 Task: Look for space in Caála, Angola from 7th July, 2023 to 15th July, 2023 for 6 adults in price range Rs.15000 to Rs.20000. Place can be entire place with 3 bedrooms having 3 beds and 3 bathrooms. Property type can be guest house. Amenities needed are: air conditioning, bbq grill, smoking allowed, . Booking option can be shelf check-in. Required host language is English.
Action: Mouse moved to (395, 77)
Screenshot: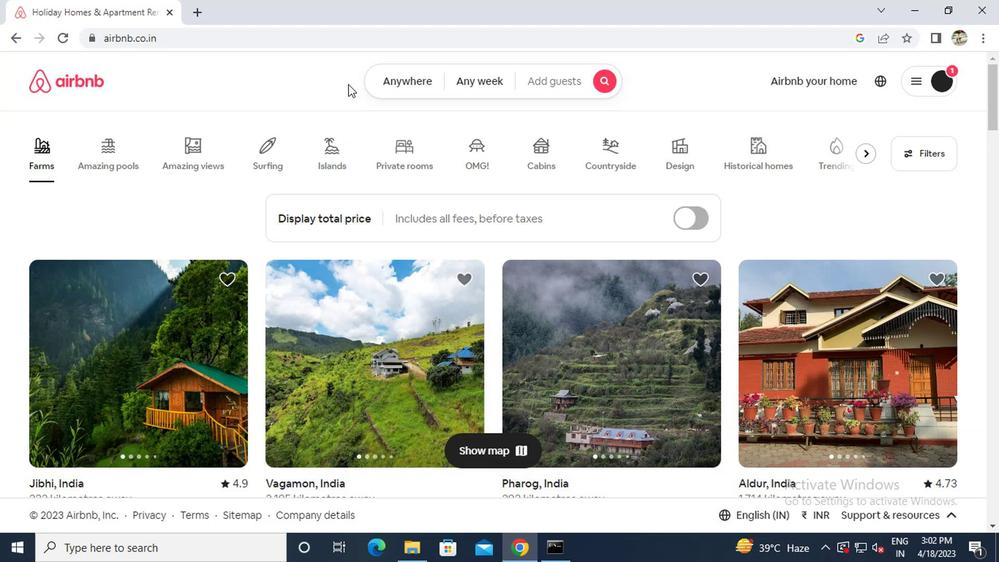 
Action: Mouse pressed left at (395, 77)
Screenshot: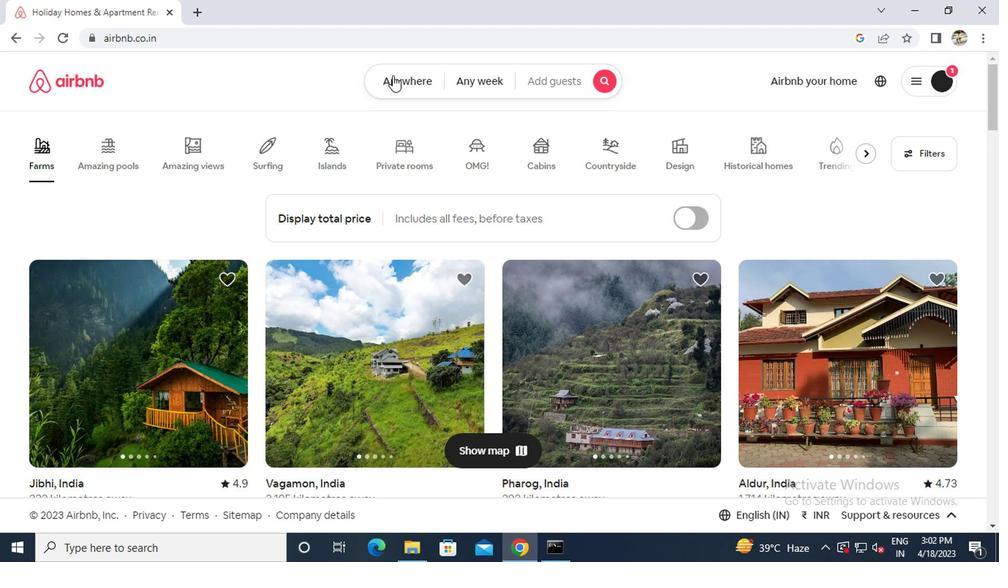 
Action: Mouse moved to (276, 144)
Screenshot: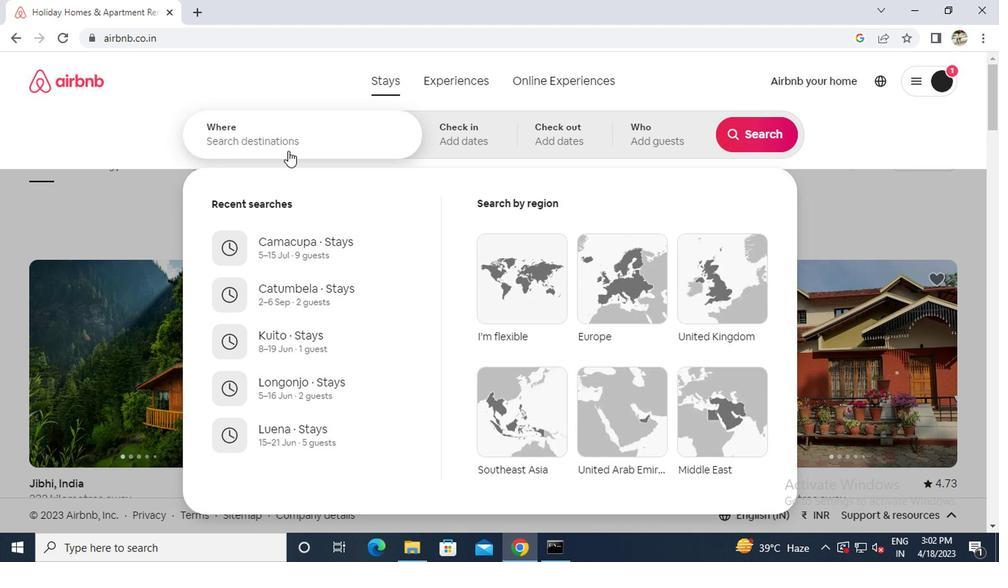 
Action: Mouse pressed left at (276, 144)
Screenshot: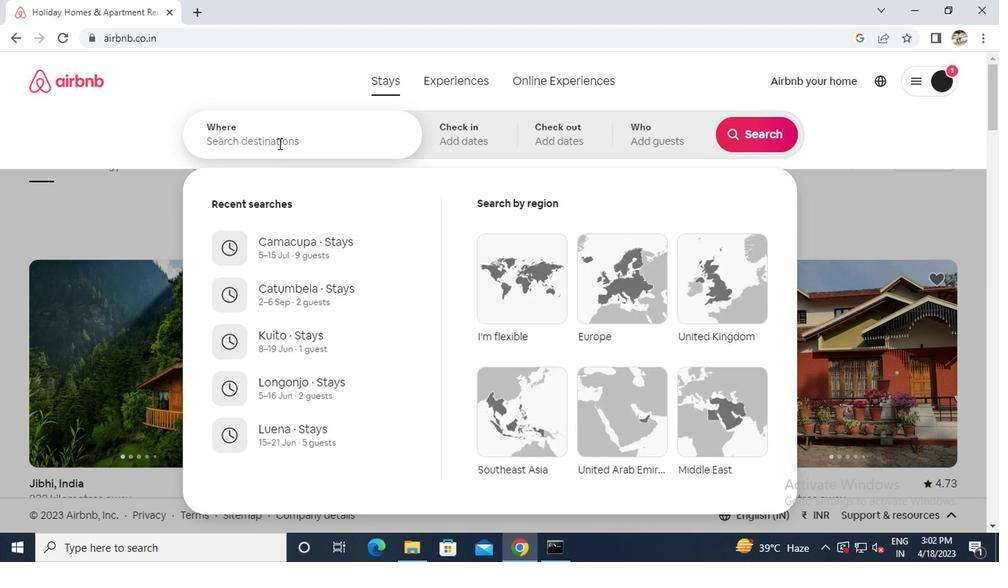 
Action: Key pressed c<Key.caps_lock>aala
Screenshot: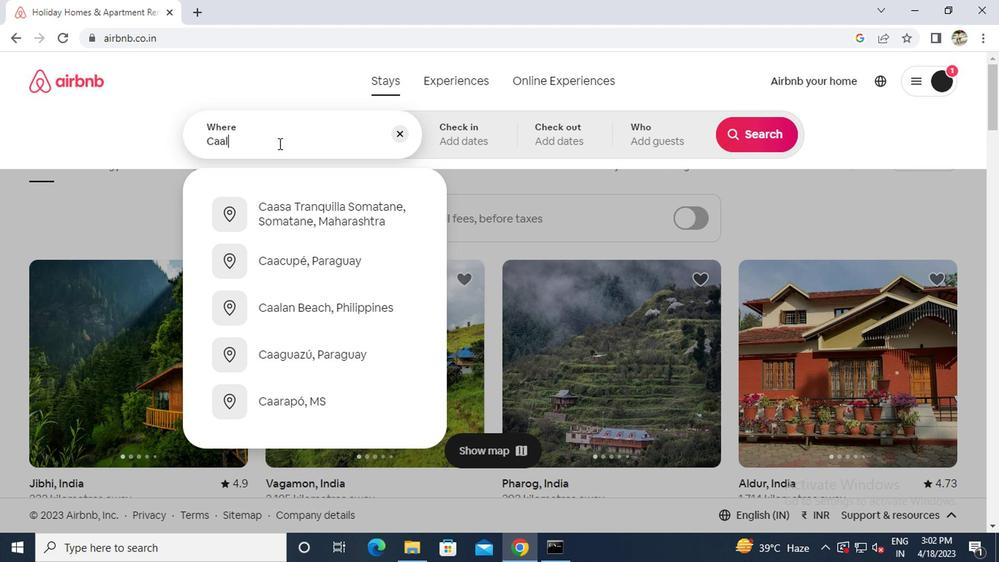 
Action: Mouse moved to (279, 187)
Screenshot: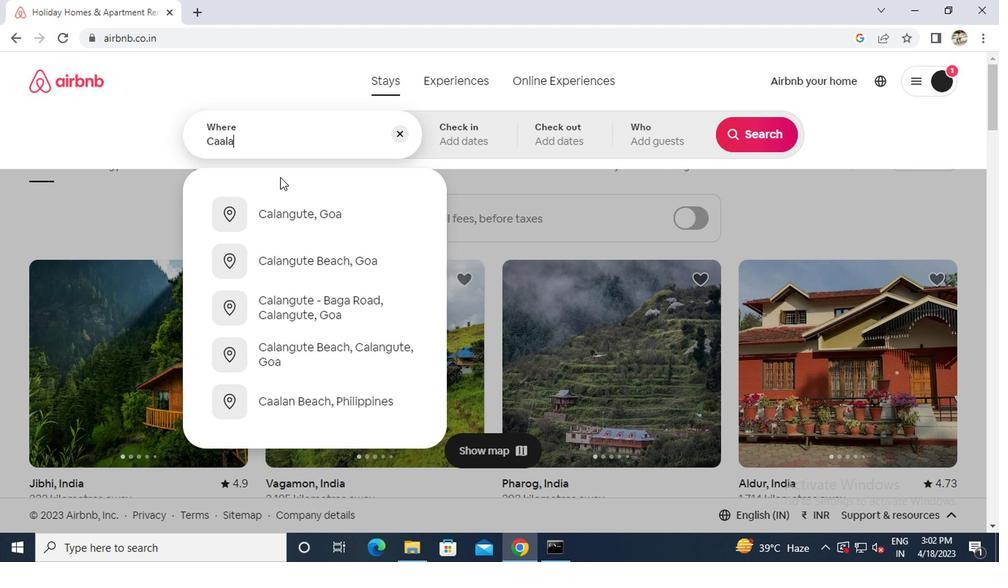
Action: Key pressed <Key.space>an
Screenshot: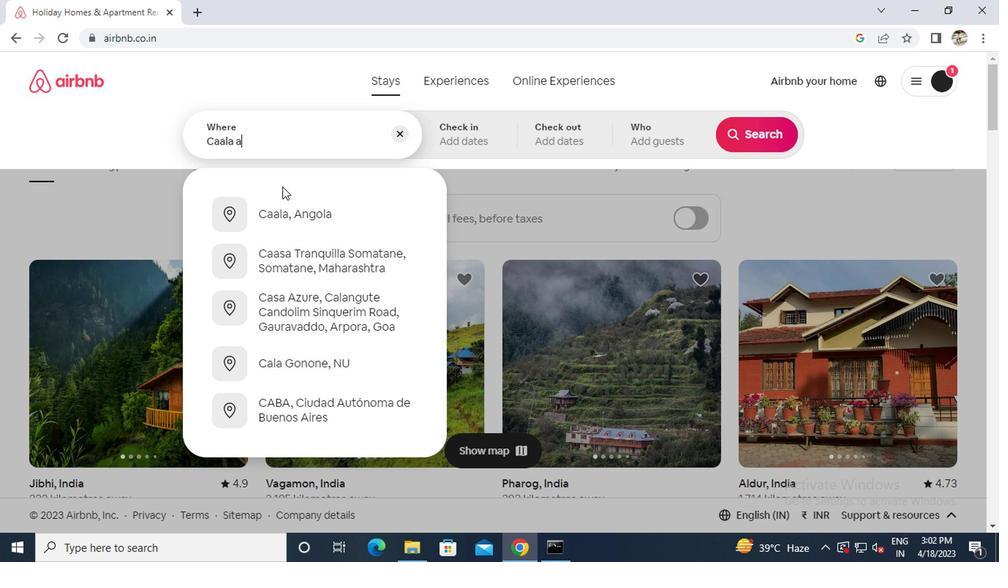 
Action: Mouse moved to (290, 215)
Screenshot: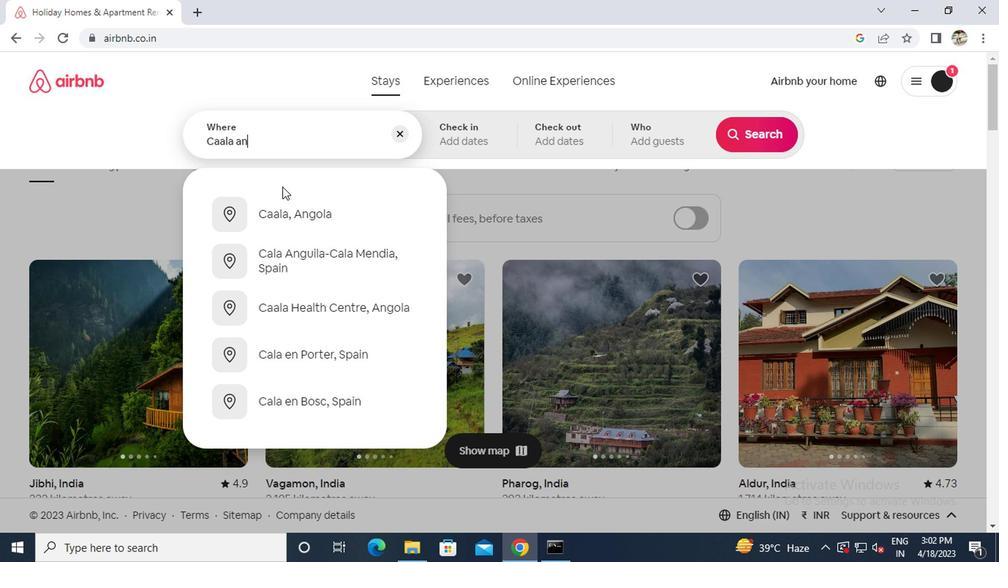 
Action: Mouse pressed left at (290, 215)
Screenshot: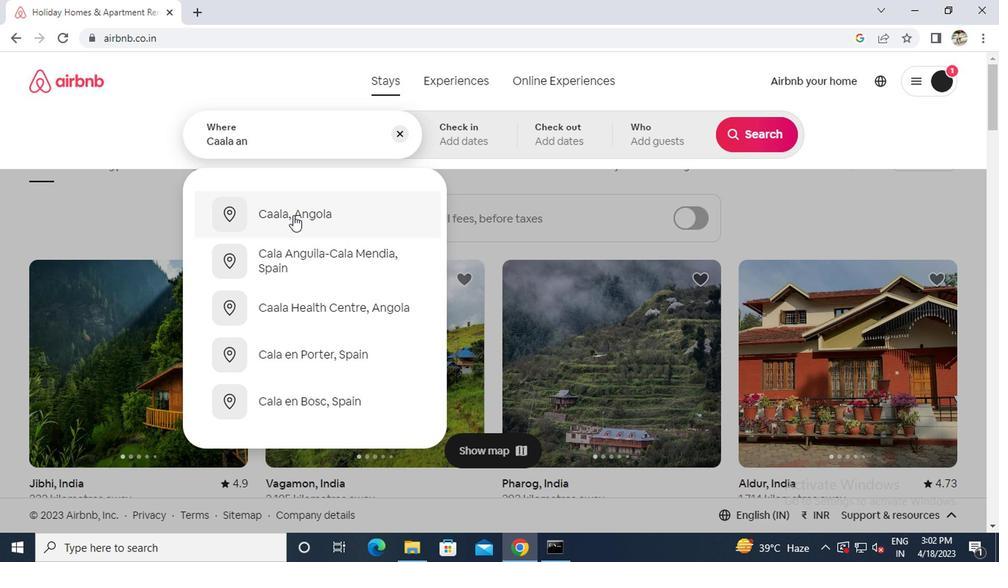
Action: Mouse moved to (743, 254)
Screenshot: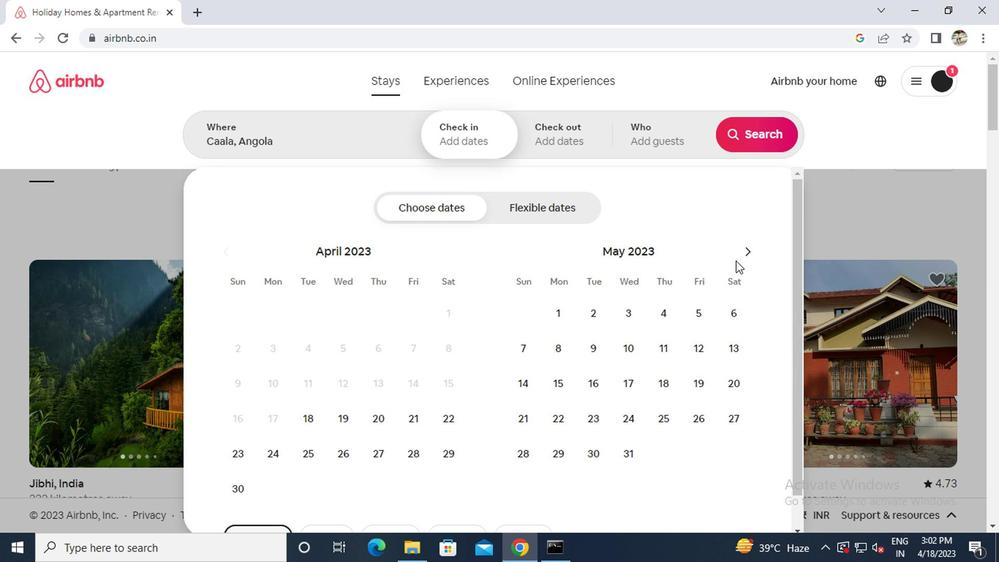
Action: Mouse pressed left at (743, 254)
Screenshot: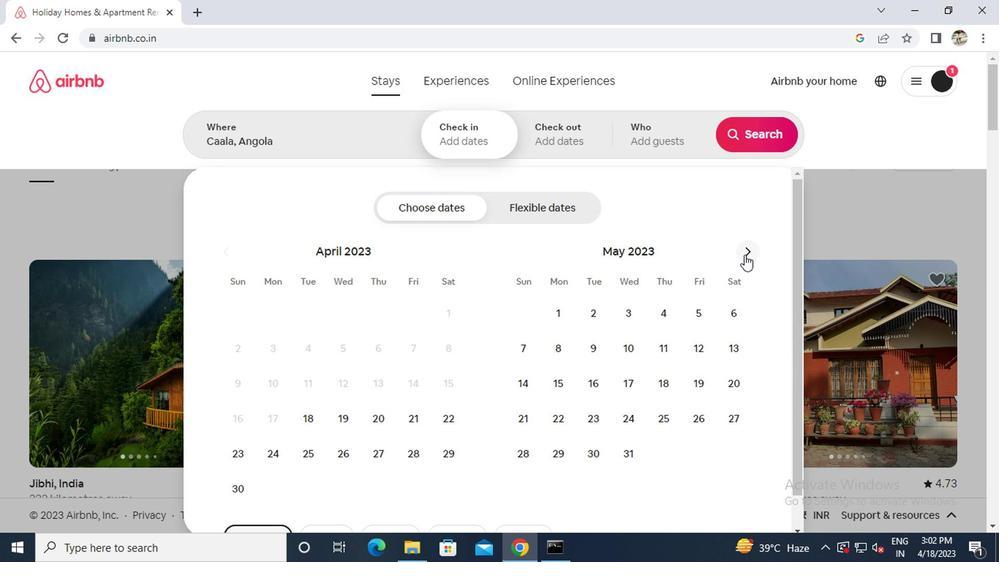 
Action: Mouse moved to (740, 252)
Screenshot: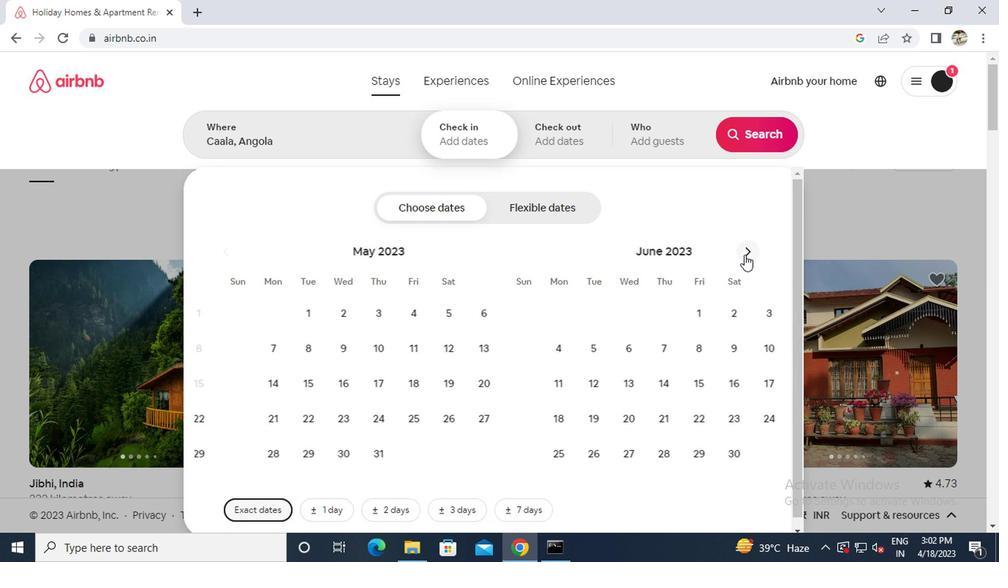 
Action: Mouse pressed left at (740, 252)
Screenshot: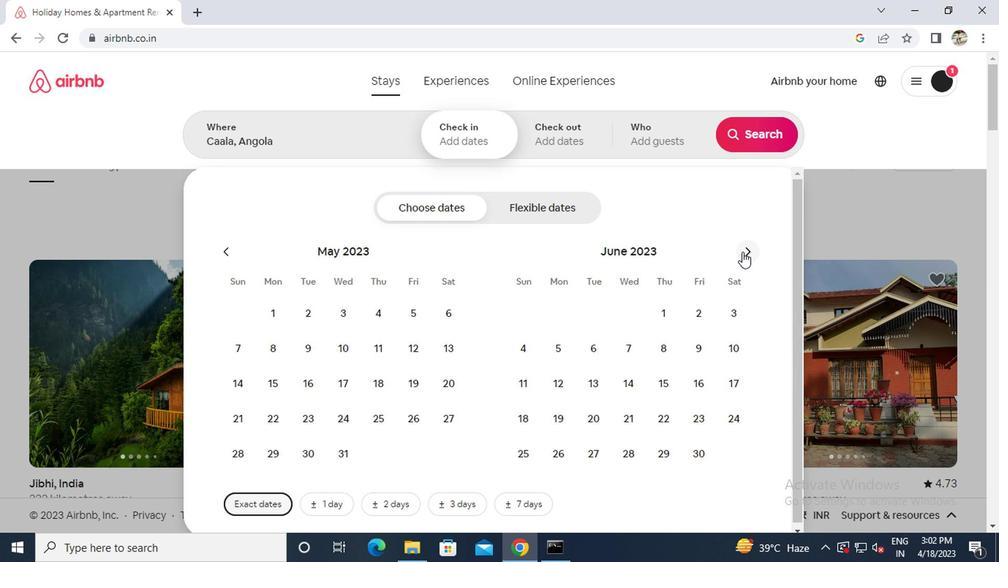 
Action: Mouse moved to (681, 352)
Screenshot: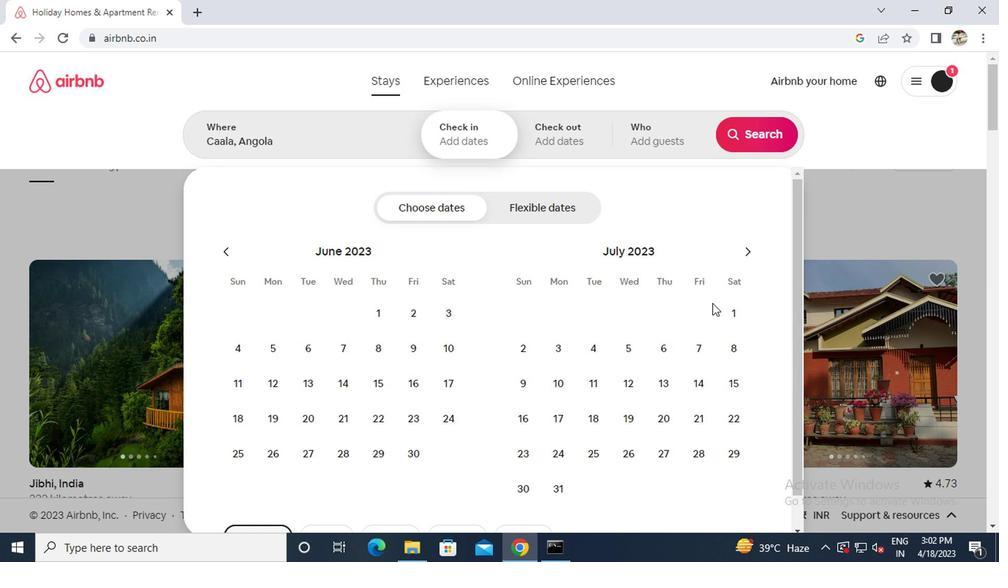 
Action: Mouse pressed left at (681, 352)
Screenshot: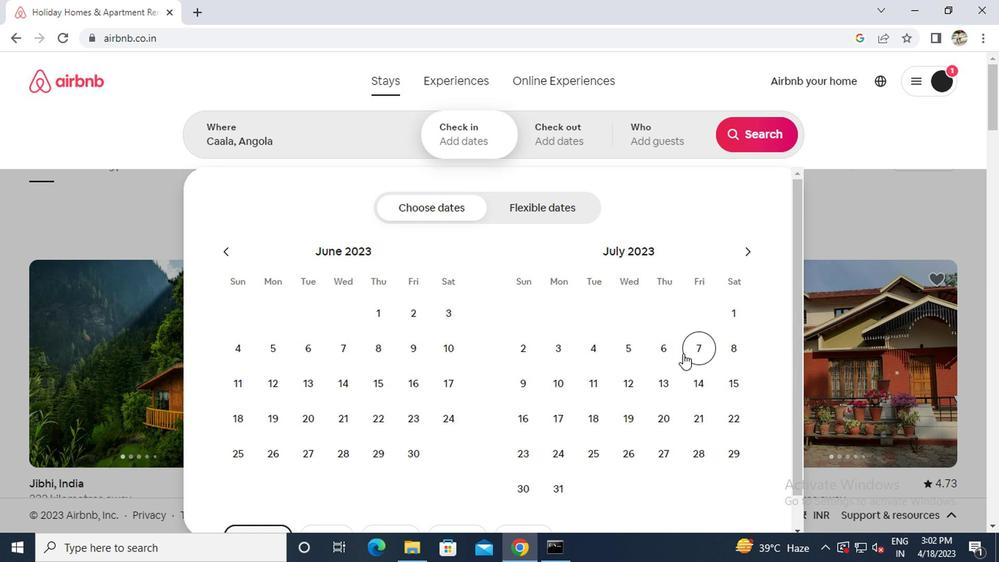 
Action: Mouse moved to (725, 392)
Screenshot: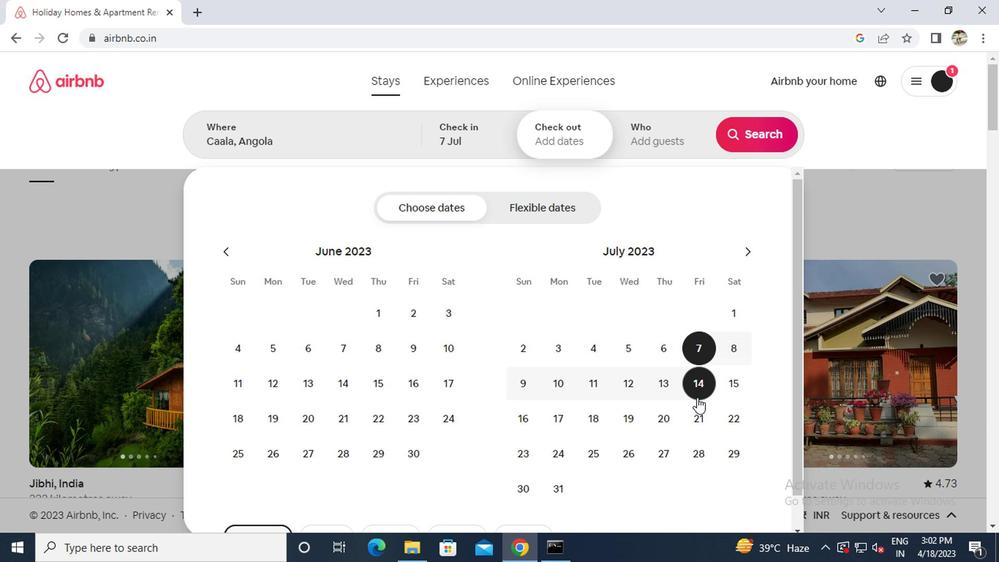 
Action: Mouse pressed left at (725, 392)
Screenshot: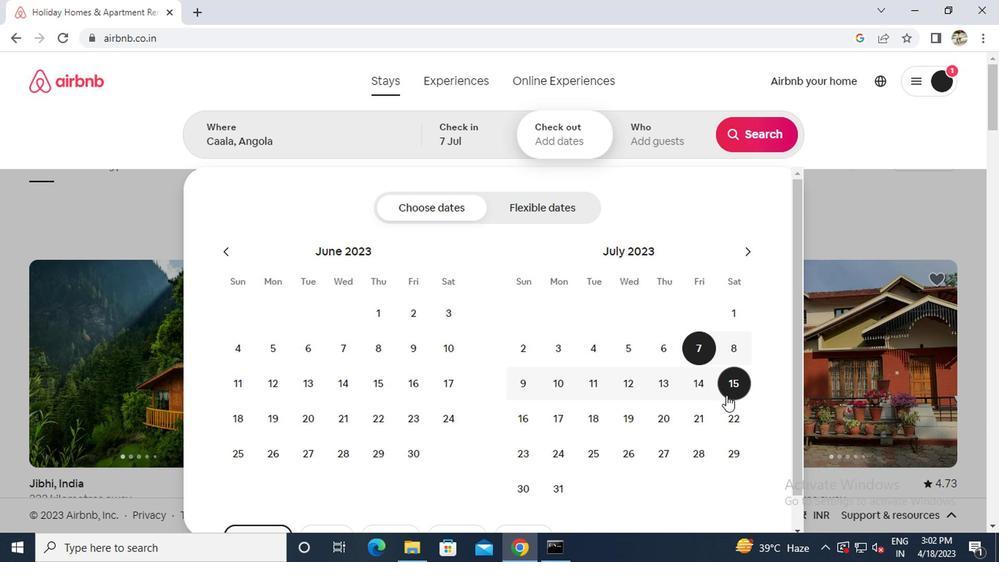 
Action: Mouse moved to (674, 147)
Screenshot: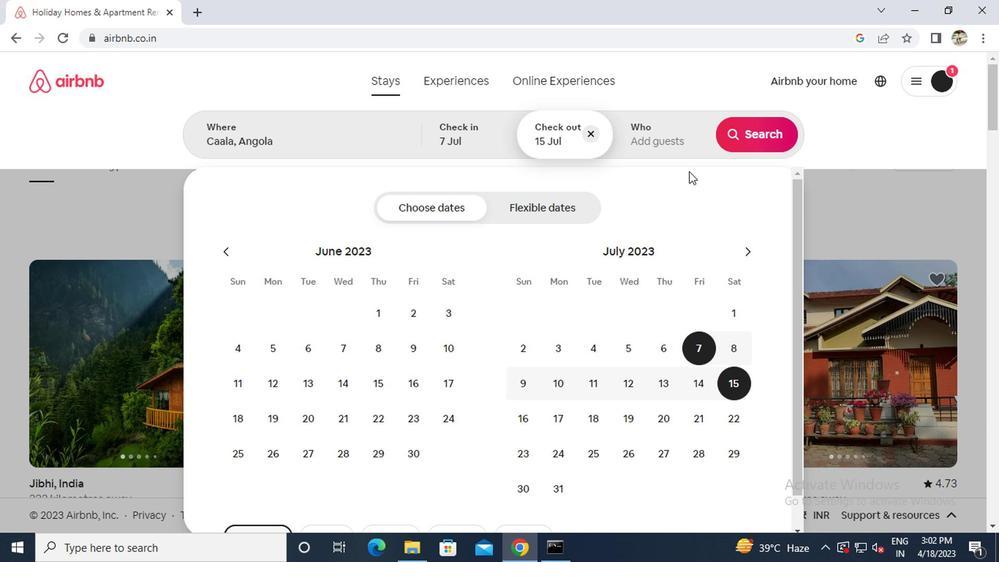 
Action: Mouse pressed left at (674, 147)
Screenshot: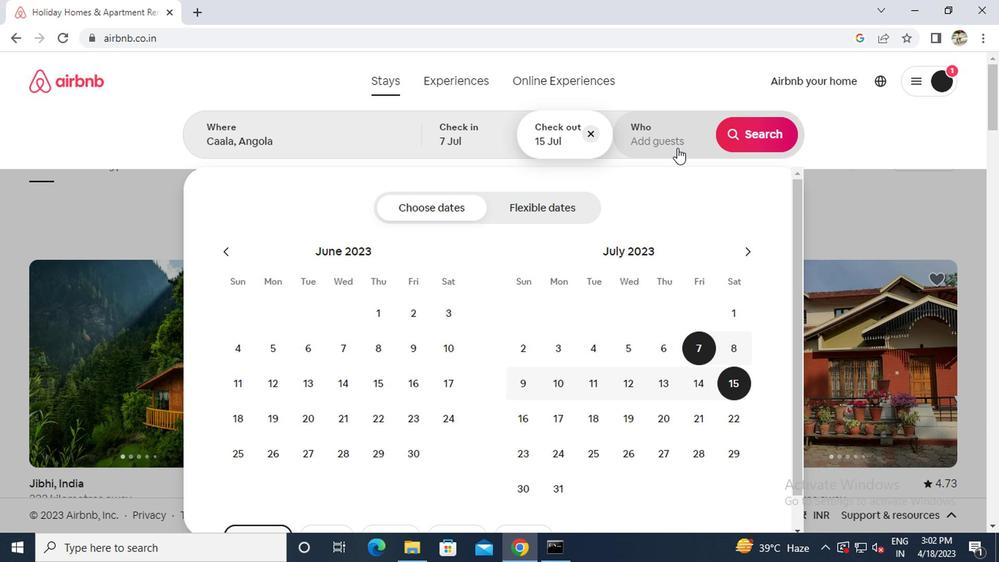 
Action: Mouse moved to (759, 211)
Screenshot: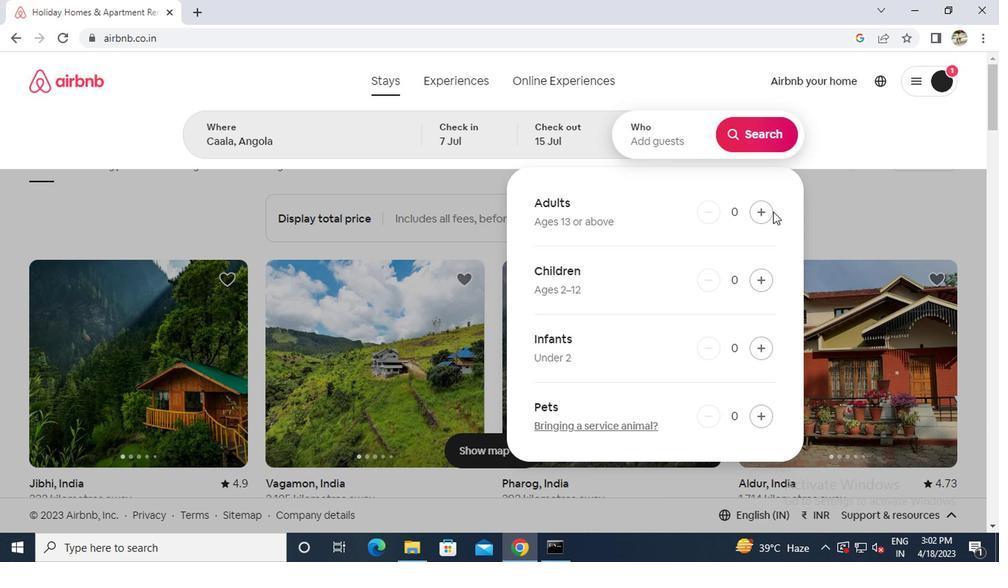 
Action: Mouse pressed left at (759, 211)
Screenshot: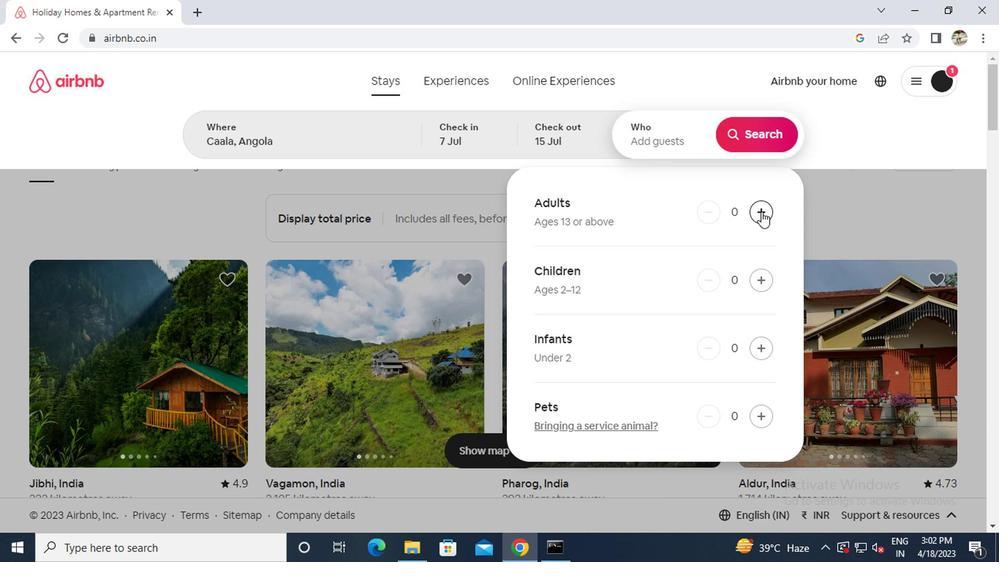 
Action: Mouse pressed left at (759, 211)
Screenshot: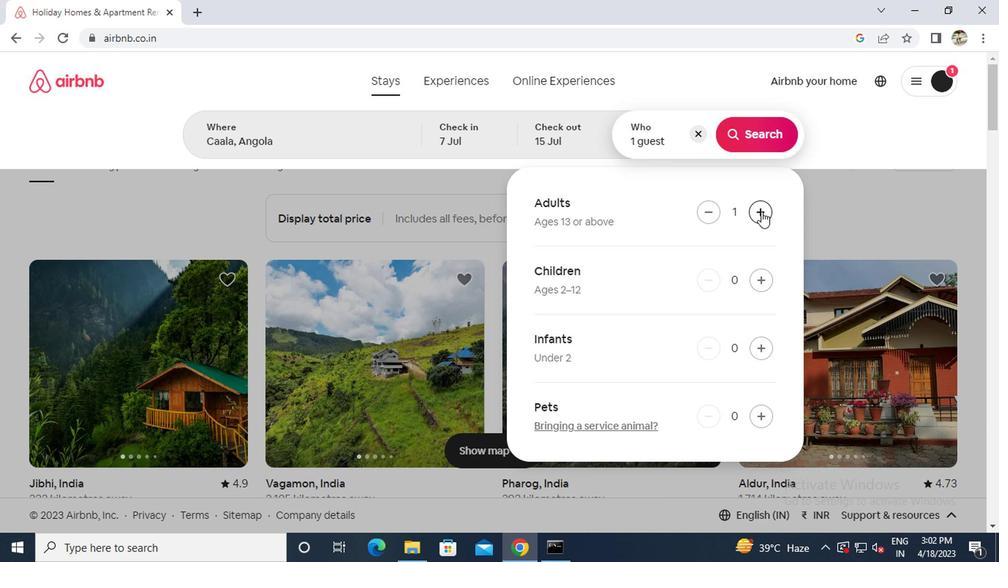 
Action: Mouse pressed left at (759, 211)
Screenshot: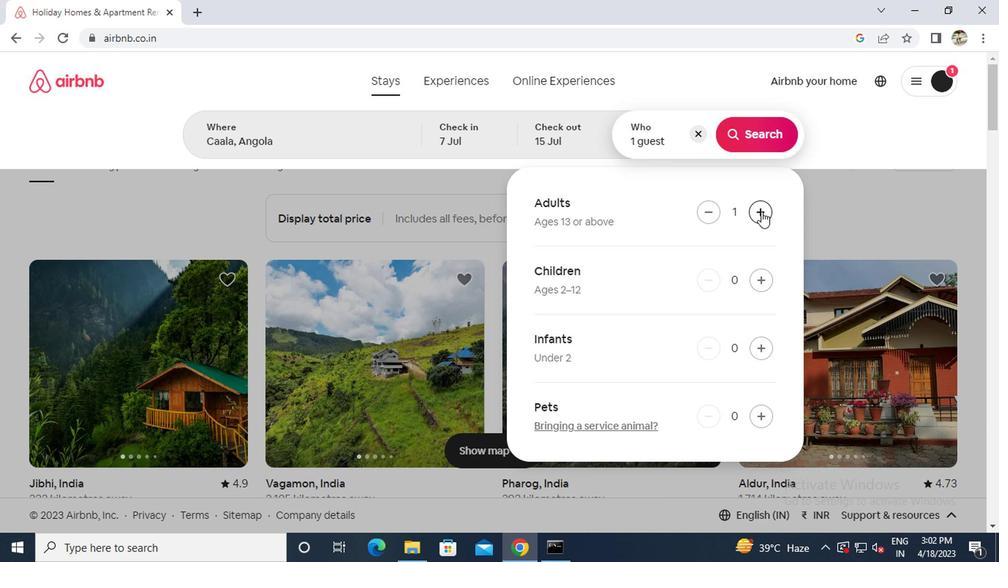 
Action: Mouse pressed left at (759, 211)
Screenshot: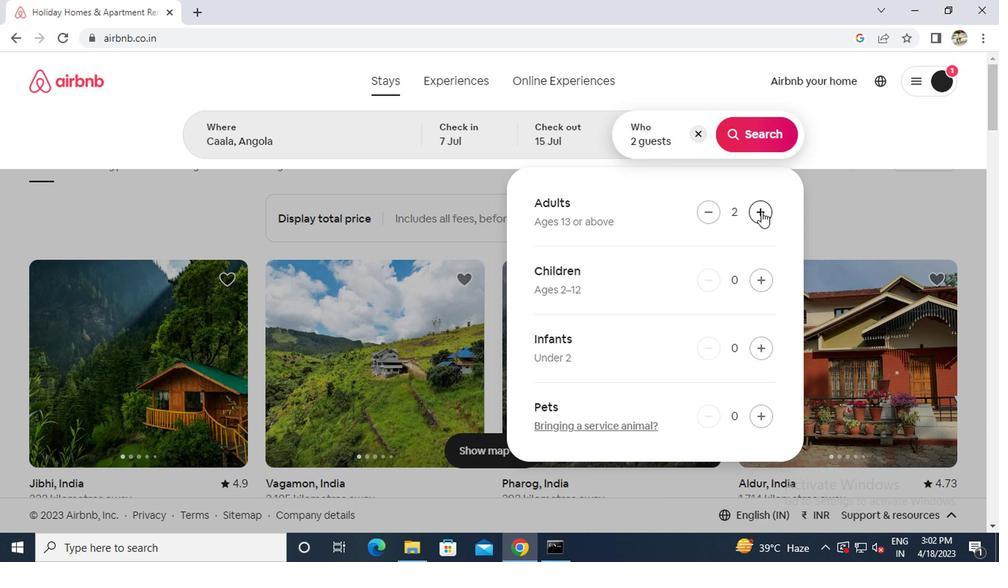 
Action: Mouse pressed left at (759, 211)
Screenshot: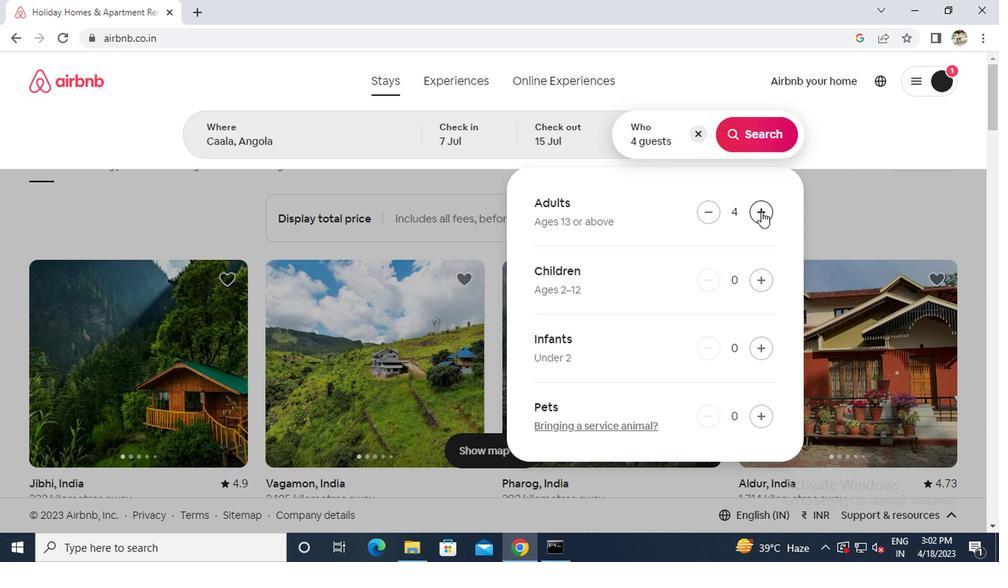 
Action: Mouse pressed left at (759, 211)
Screenshot: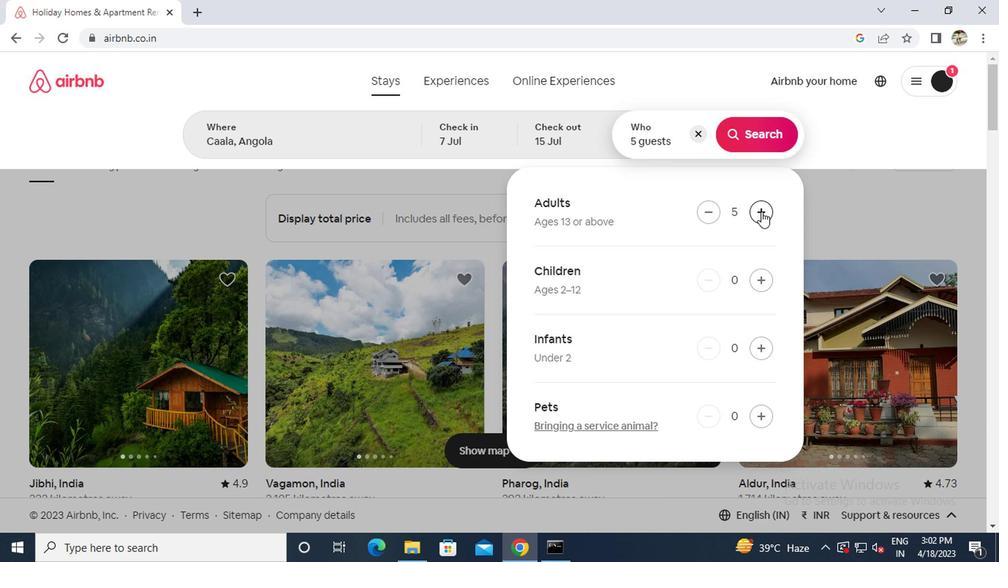 
Action: Mouse moved to (745, 125)
Screenshot: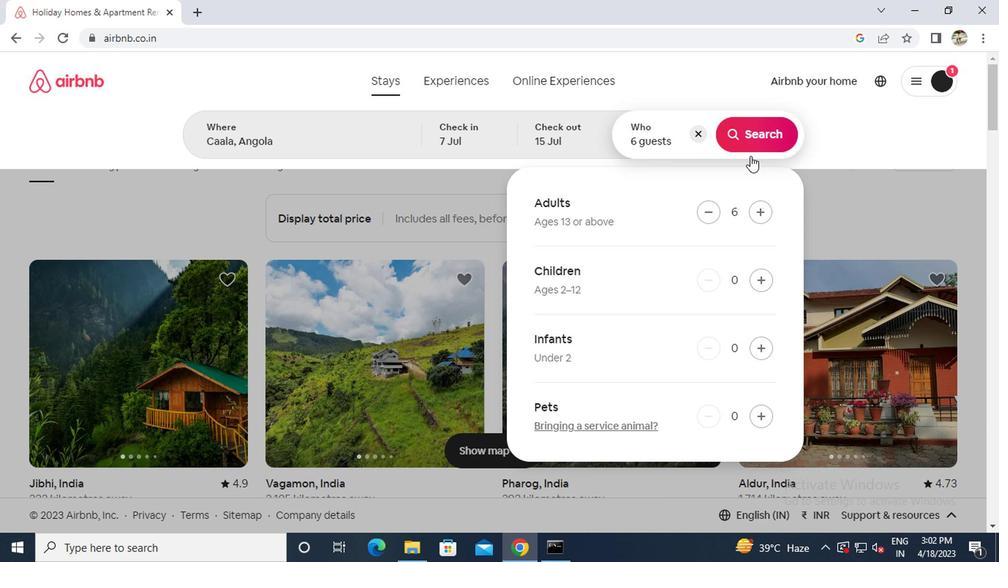 
Action: Mouse pressed left at (745, 125)
Screenshot: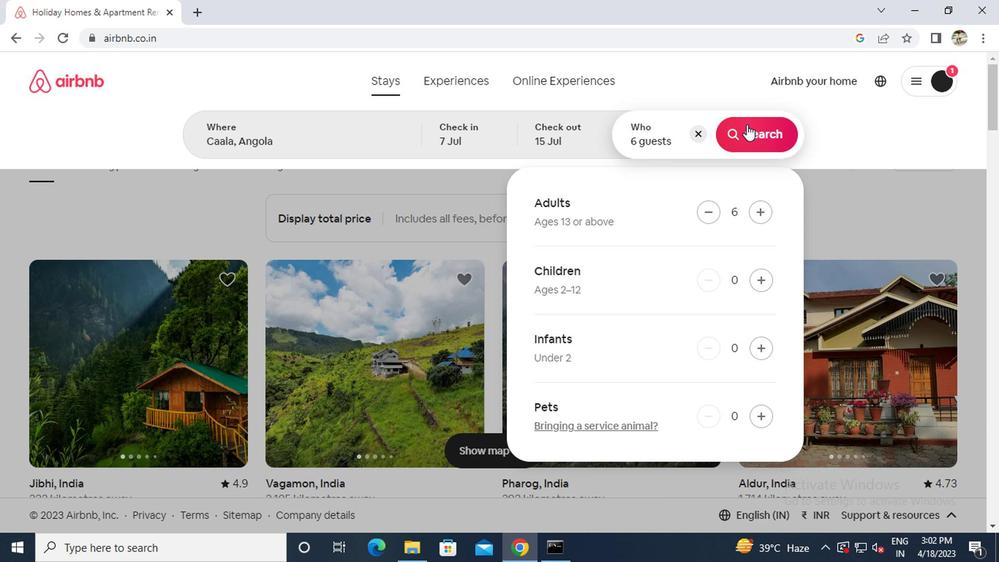 
Action: Mouse moved to (946, 143)
Screenshot: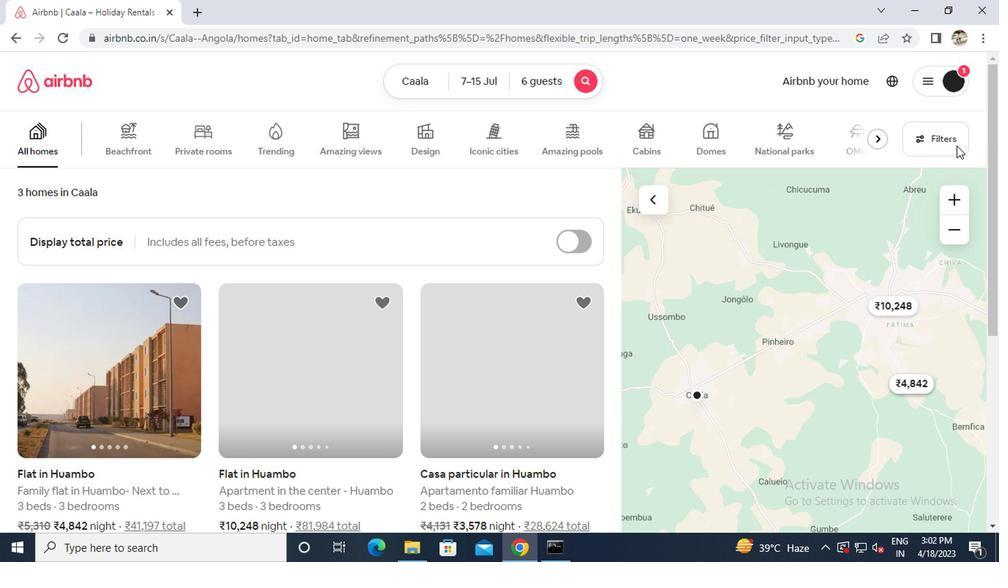 
Action: Mouse pressed left at (946, 143)
Screenshot: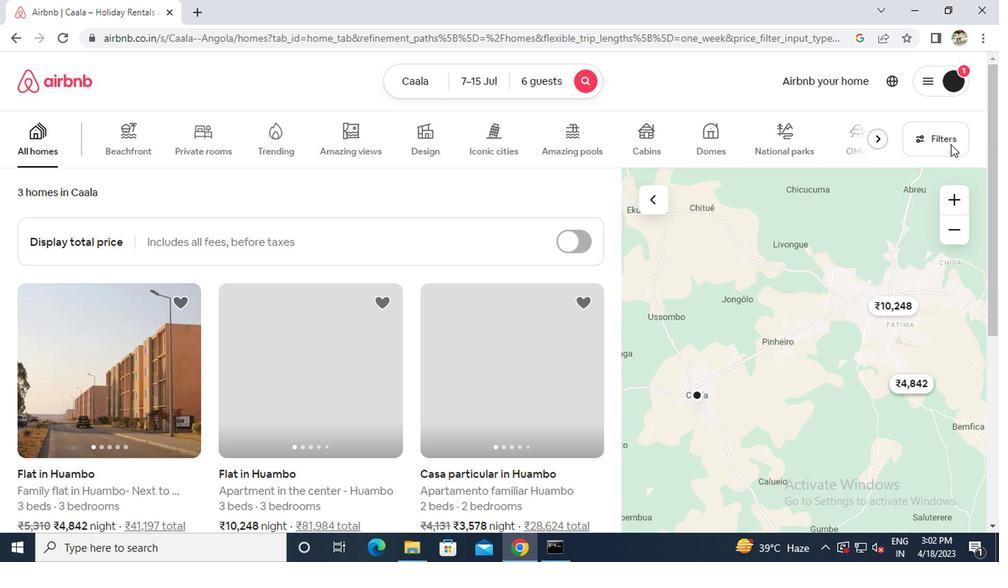 
Action: Mouse moved to (431, 316)
Screenshot: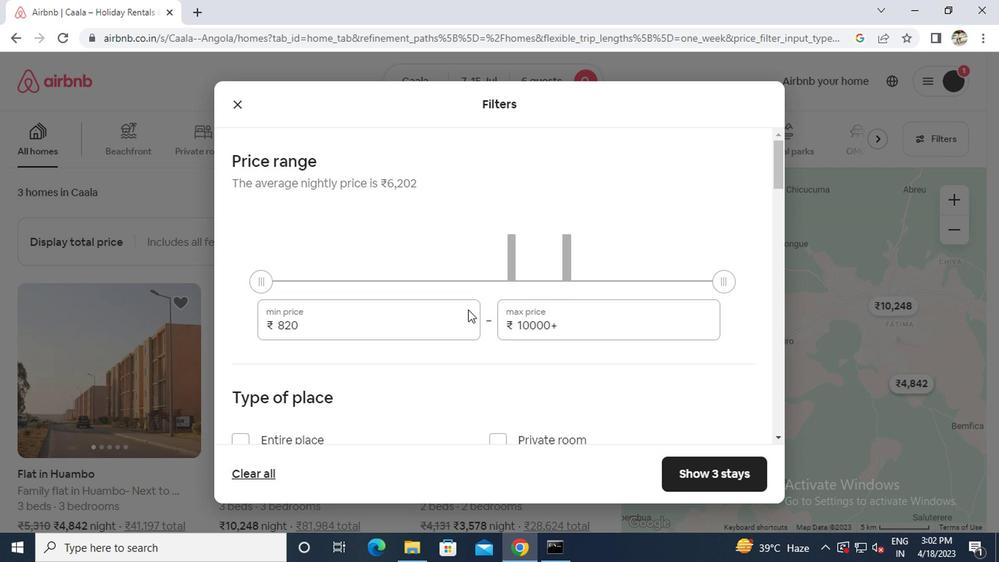 
Action: Mouse pressed left at (431, 316)
Screenshot: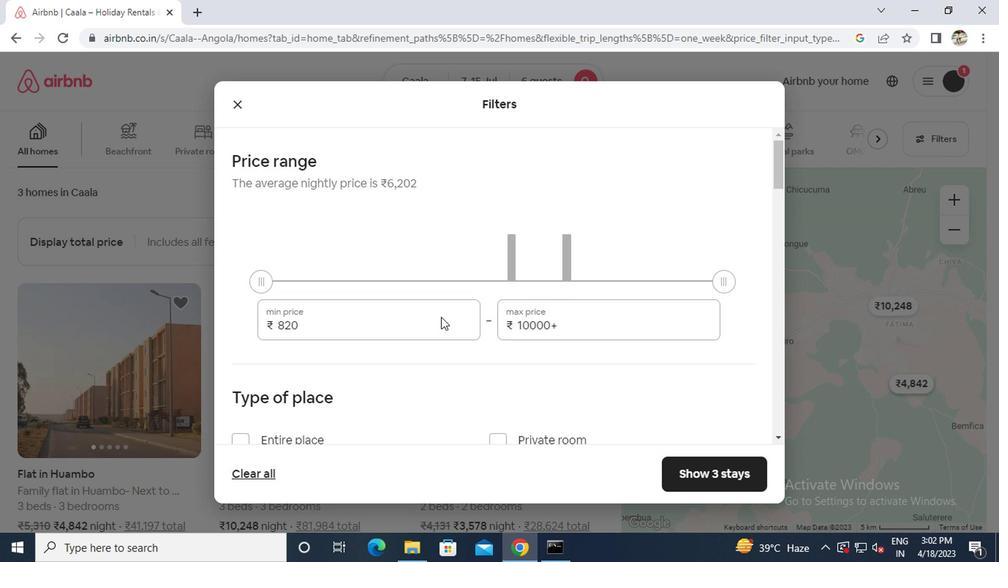 
Action: Key pressed ctrl+A15000
Screenshot: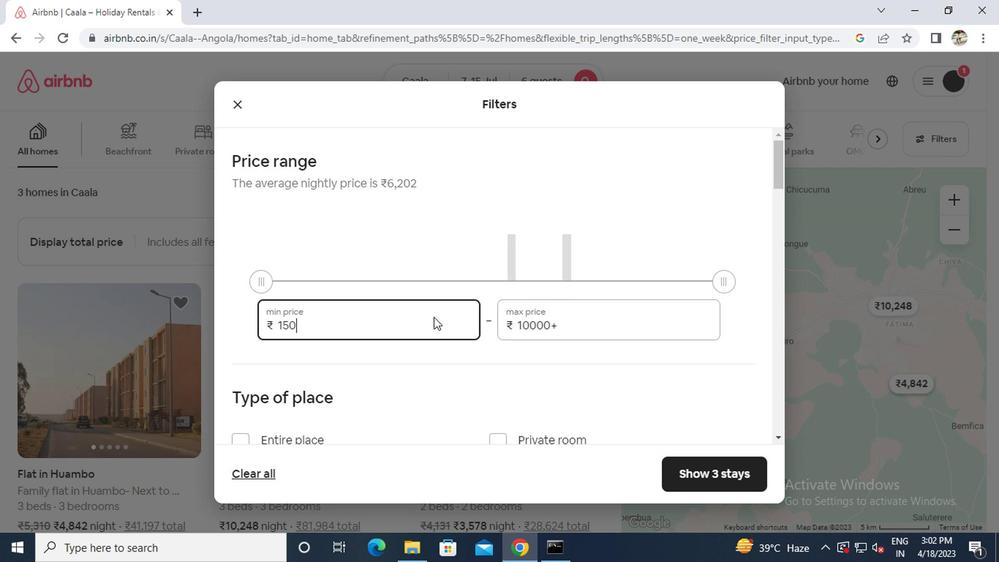 
Action: Mouse moved to (569, 322)
Screenshot: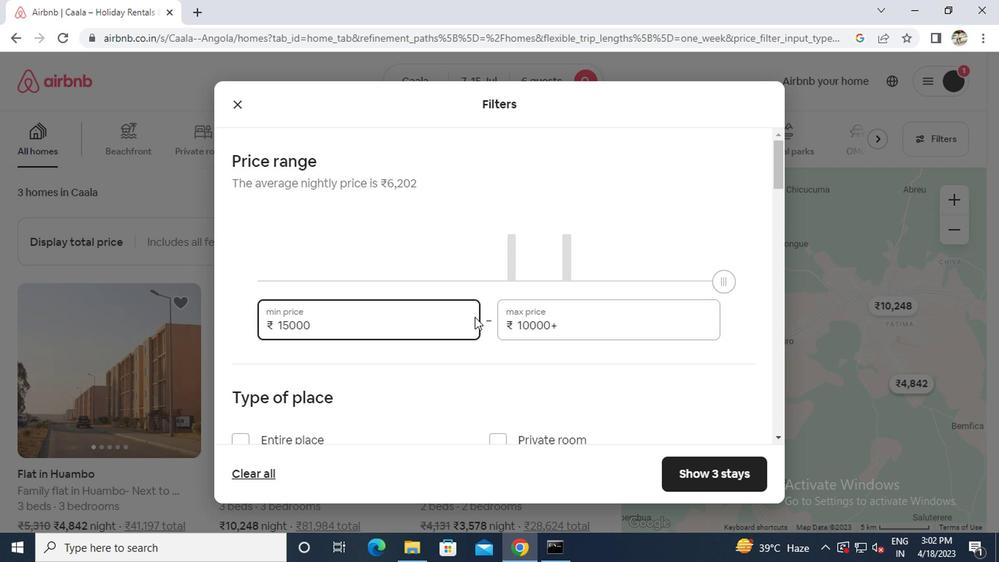 
Action: Mouse pressed left at (569, 322)
Screenshot: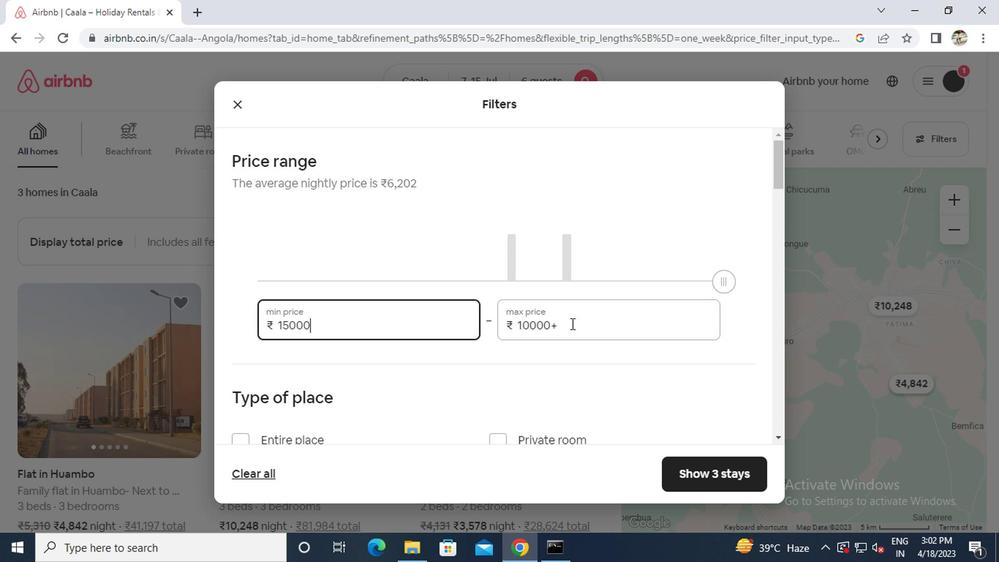 
Action: Key pressed ctrl+A20000
Screenshot: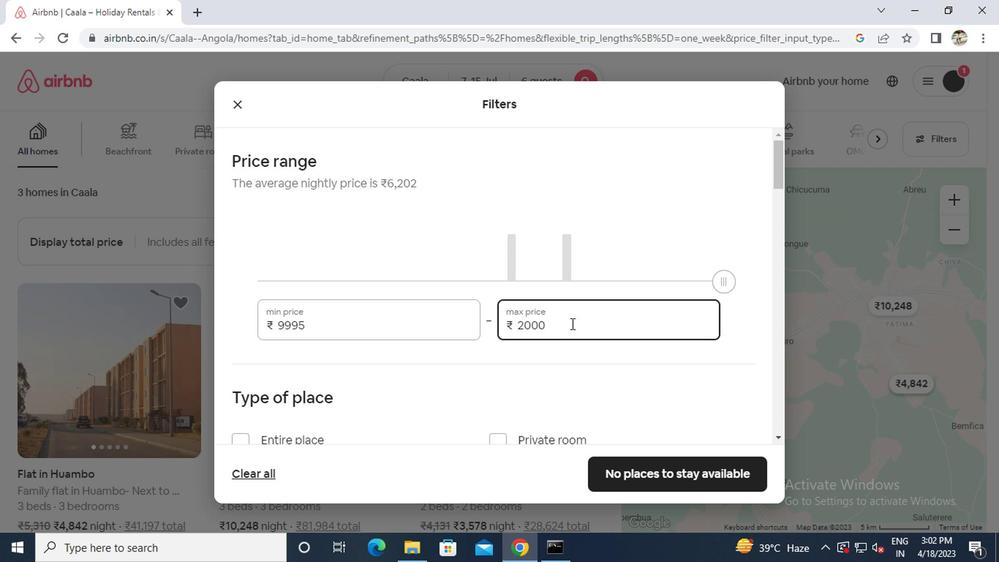 
Action: Mouse moved to (523, 324)
Screenshot: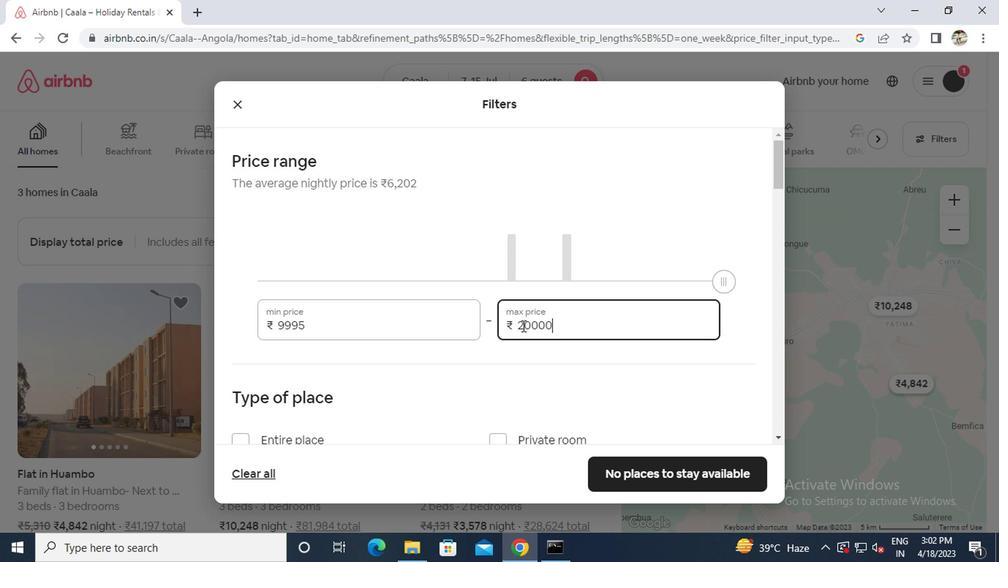 
Action: Mouse pressed left at (523, 324)
Screenshot: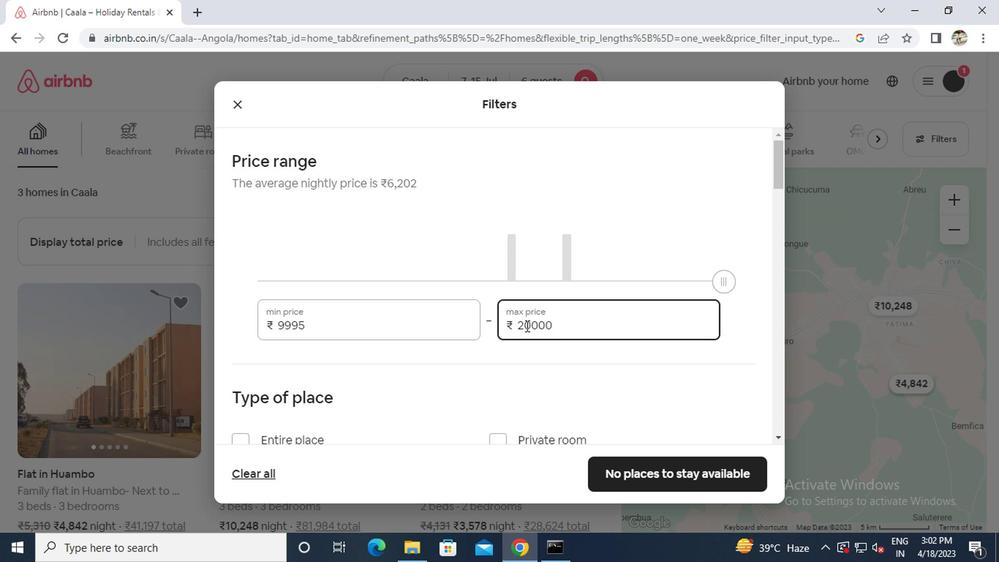 
Action: Key pressed <Key.right><Key.backspace>5
Screenshot: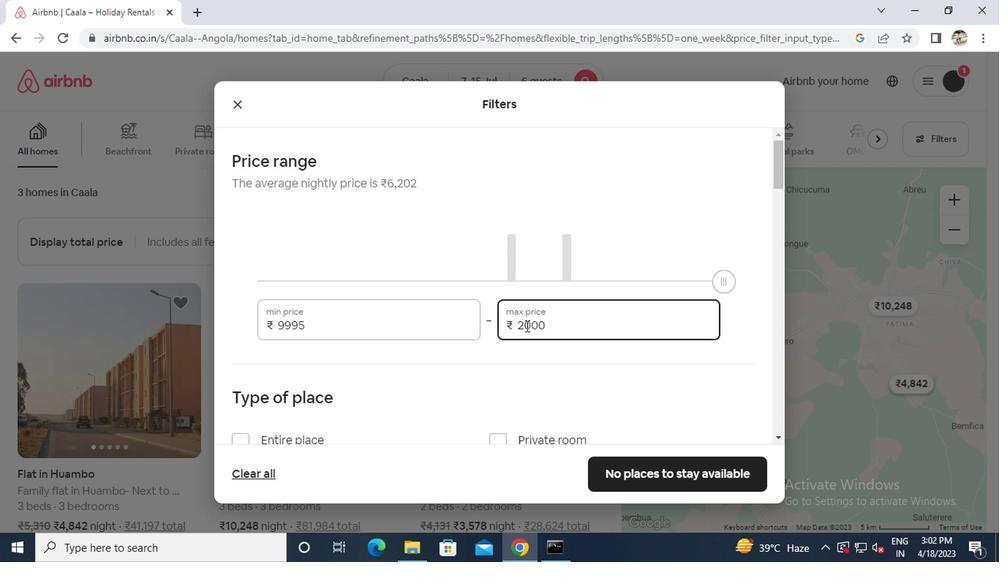 
Action: Mouse moved to (524, 323)
Screenshot: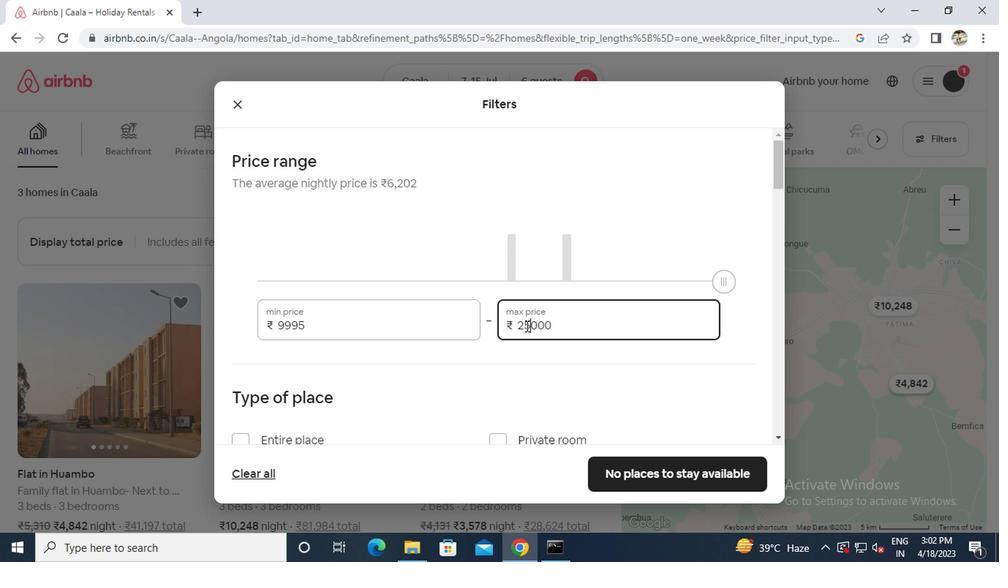 
Action: Mouse scrolled (524, 322) with delta (0, -1)
Screenshot: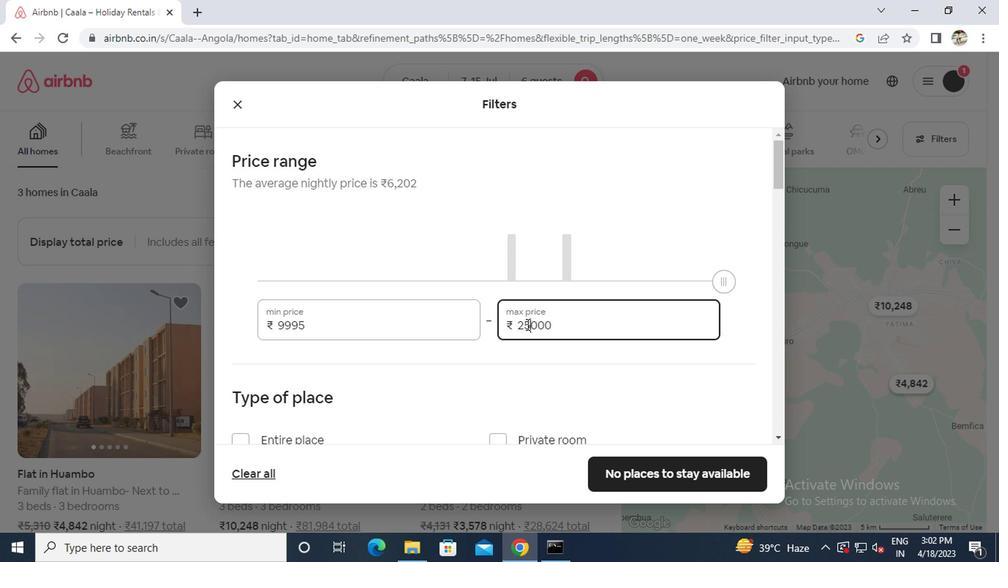 
Action: Mouse scrolled (524, 322) with delta (0, -1)
Screenshot: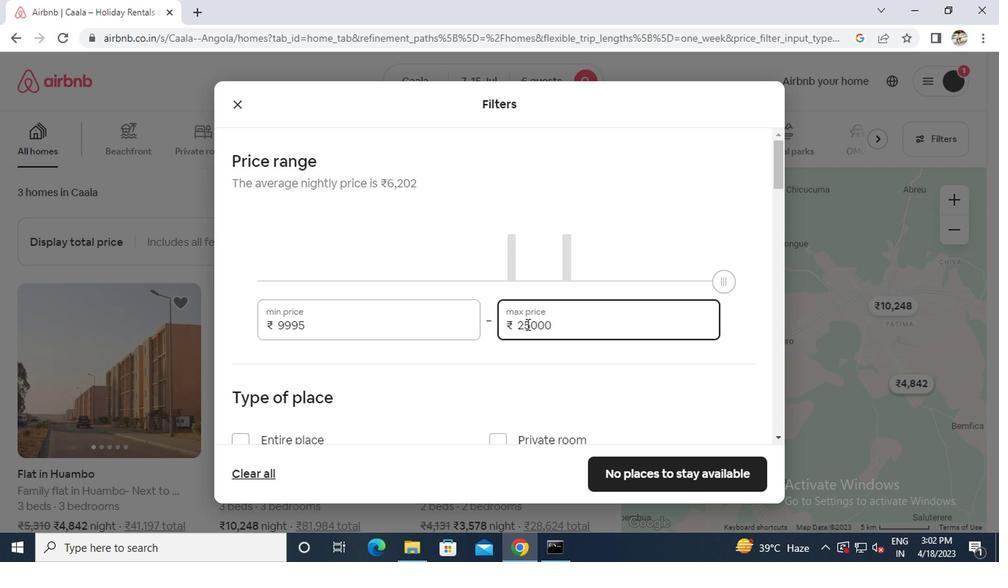 
Action: Mouse moved to (274, 333)
Screenshot: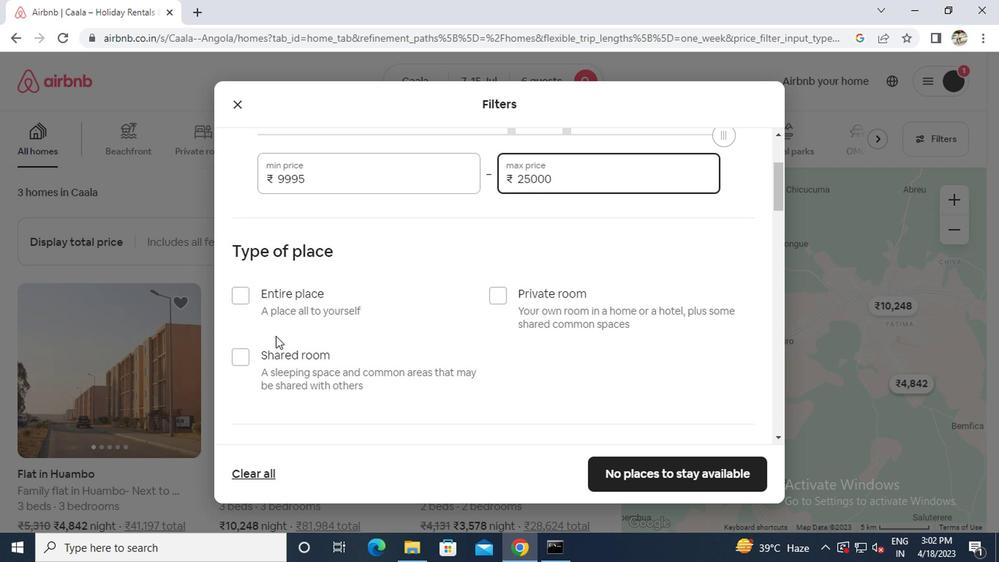 
Action: Mouse pressed left at (274, 333)
Screenshot: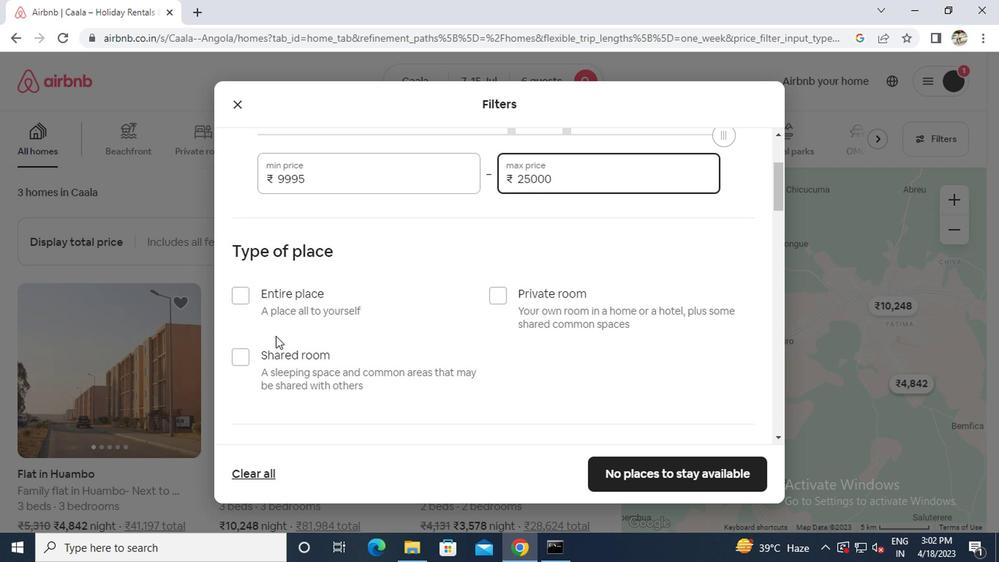 
Action: Mouse moved to (251, 293)
Screenshot: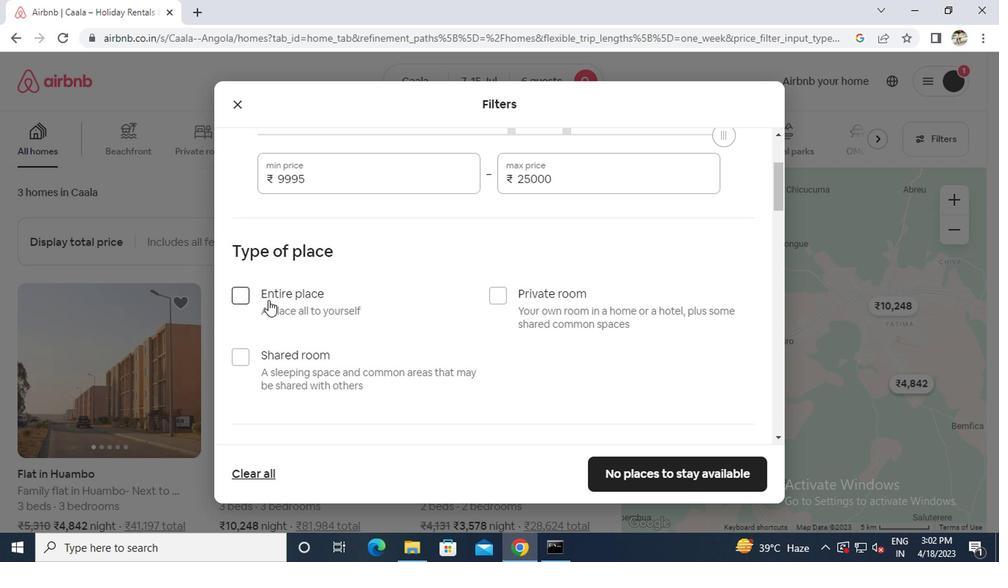 
Action: Mouse pressed left at (251, 293)
Screenshot: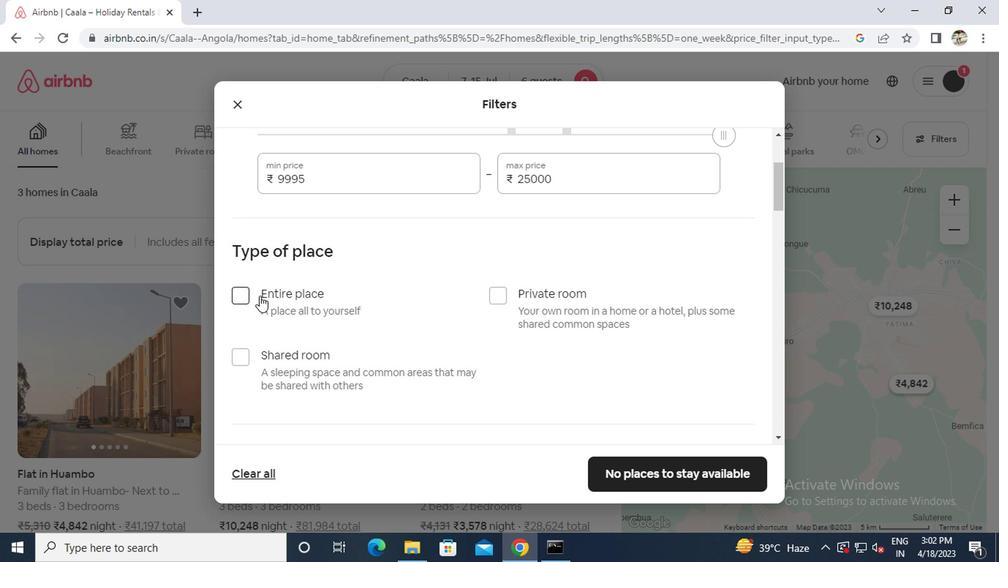
Action: Mouse scrolled (251, 292) with delta (0, 0)
Screenshot: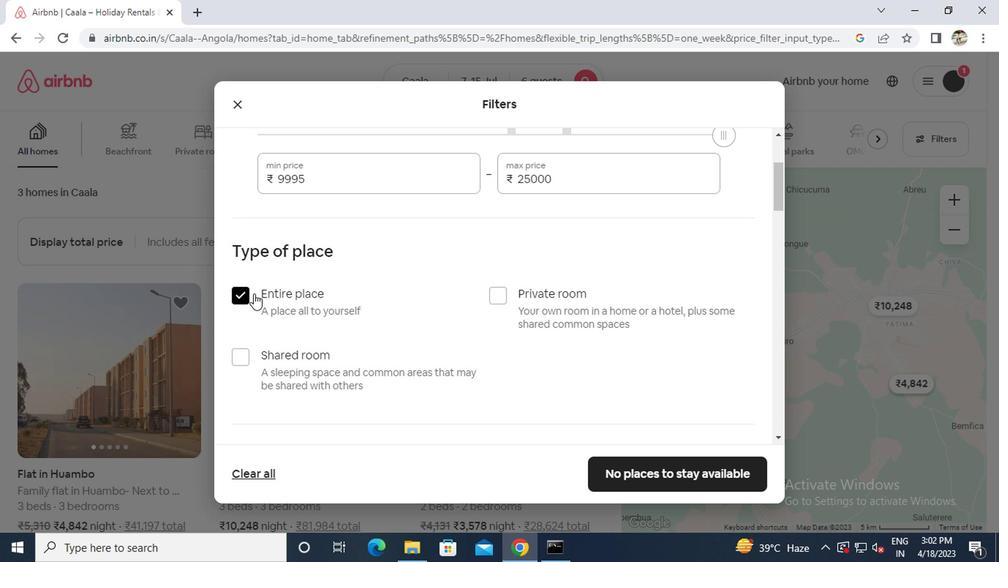
Action: Mouse scrolled (251, 292) with delta (0, 0)
Screenshot: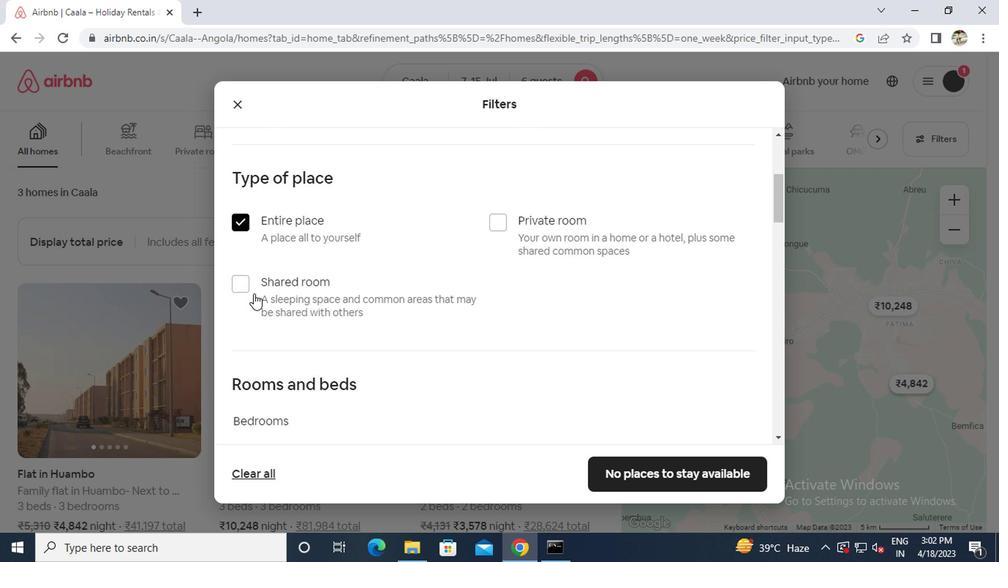 
Action: Mouse scrolled (251, 292) with delta (0, 0)
Screenshot: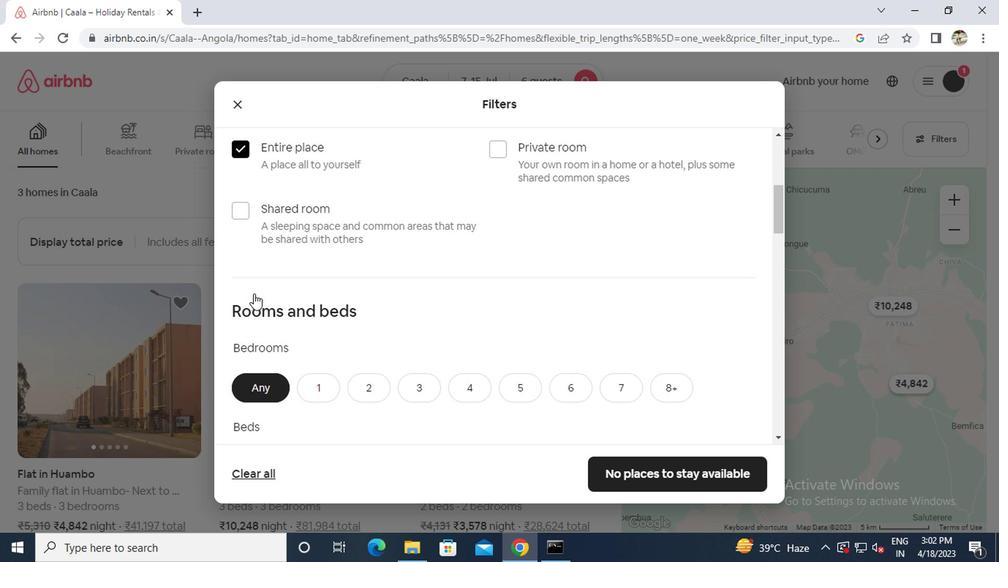 
Action: Mouse scrolled (251, 292) with delta (0, 0)
Screenshot: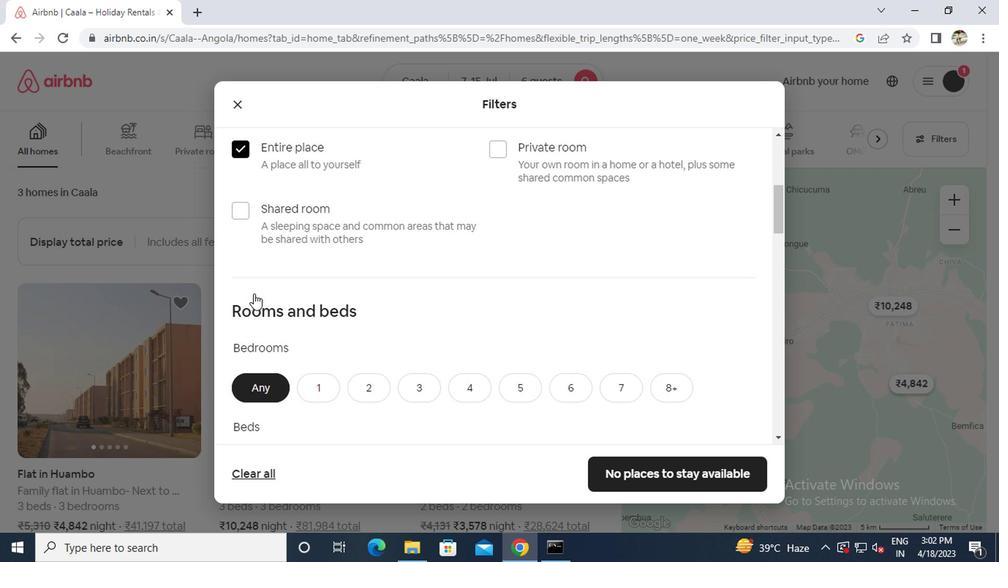 
Action: Mouse moved to (422, 243)
Screenshot: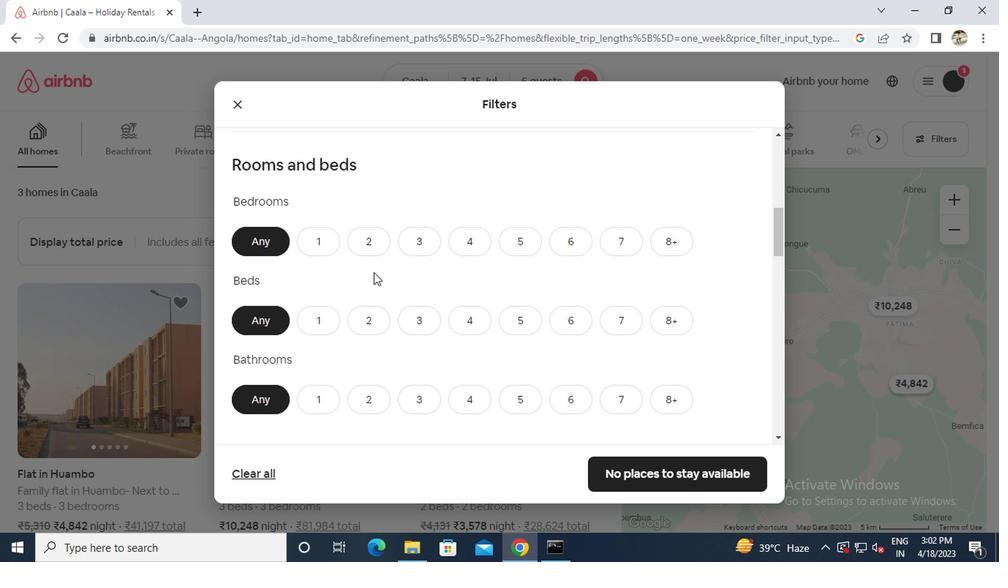 
Action: Mouse pressed left at (422, 243)
Screenshot: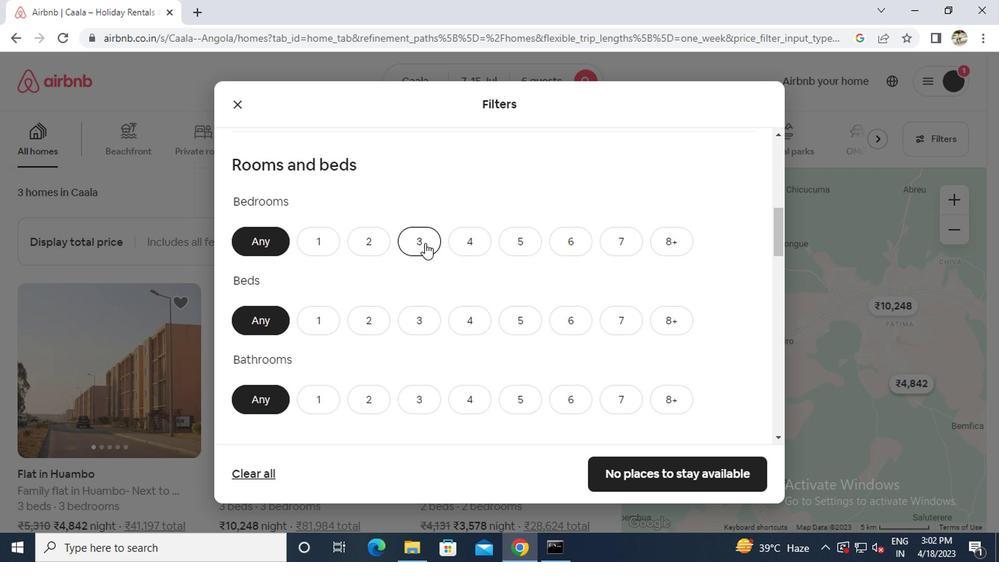 
Action: Mouse moved to (415, 328)
Screenshot: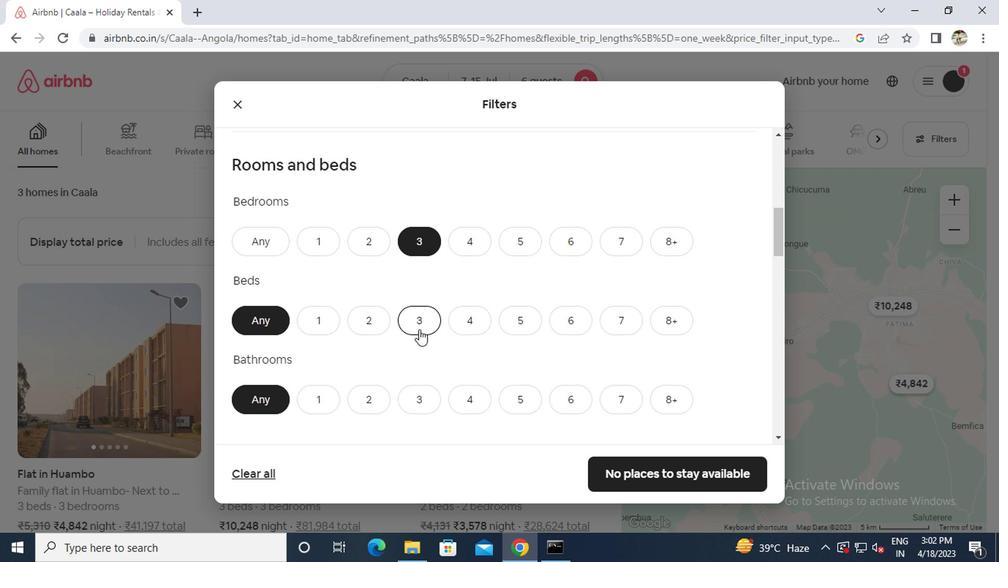 
Action: Mouse pressed left at (415, 328)
Screenshot: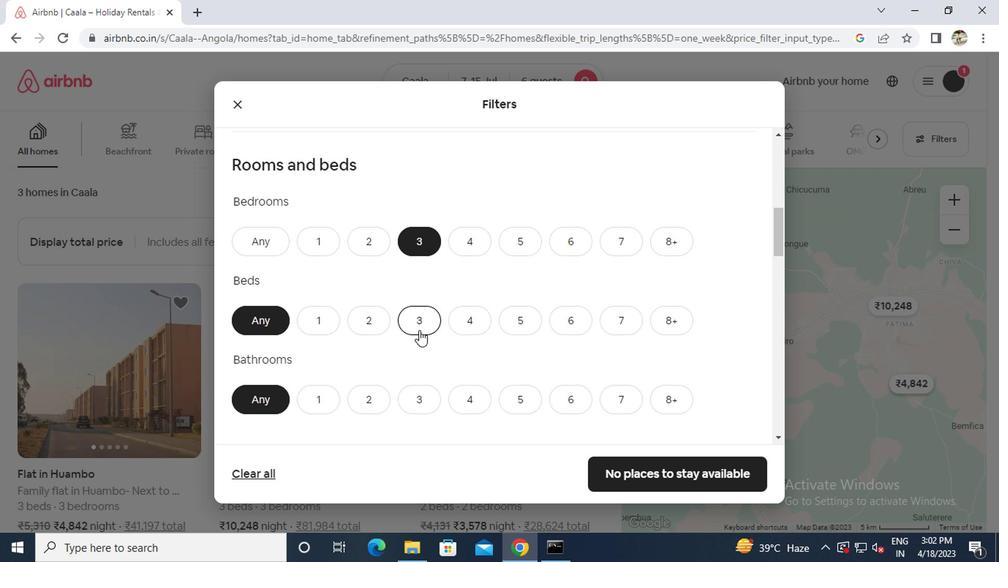 
Action: Mouse moved to (409, 395)
Screenshot: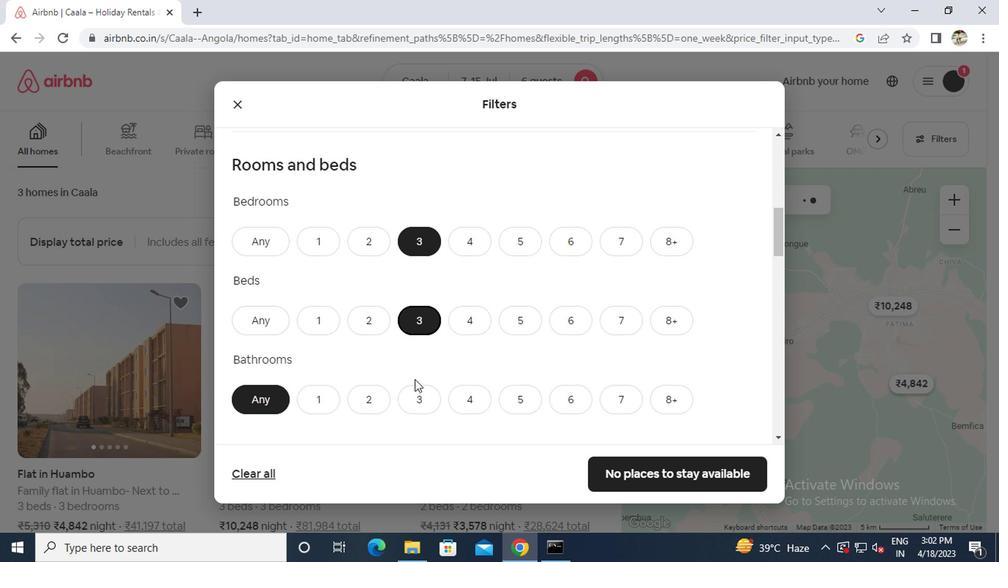 
Action: Mouse pressed left at (409, 395)
Screenshot: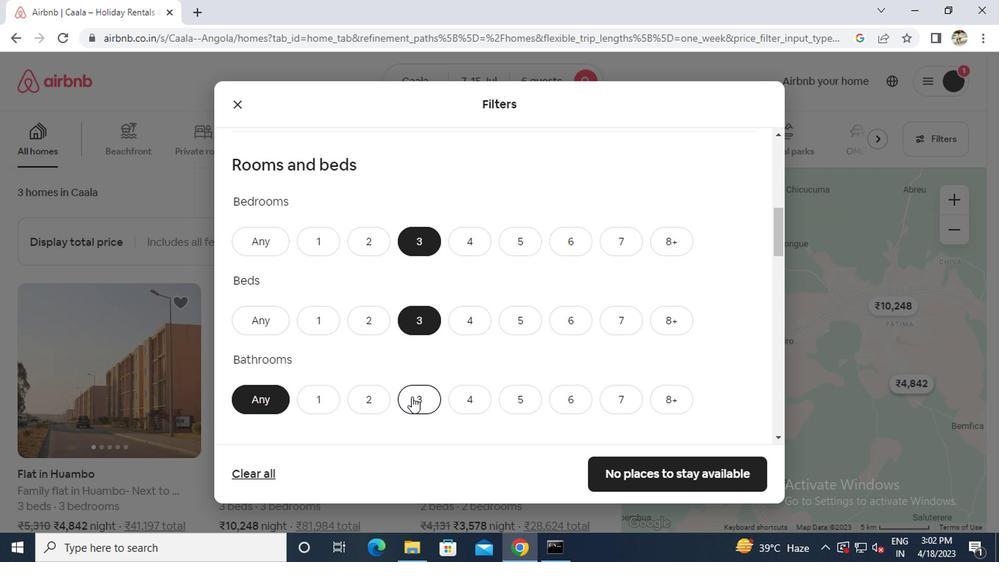 
Action: Mouse scrolled (409, 394) with delta (0, -1)
Screenshot: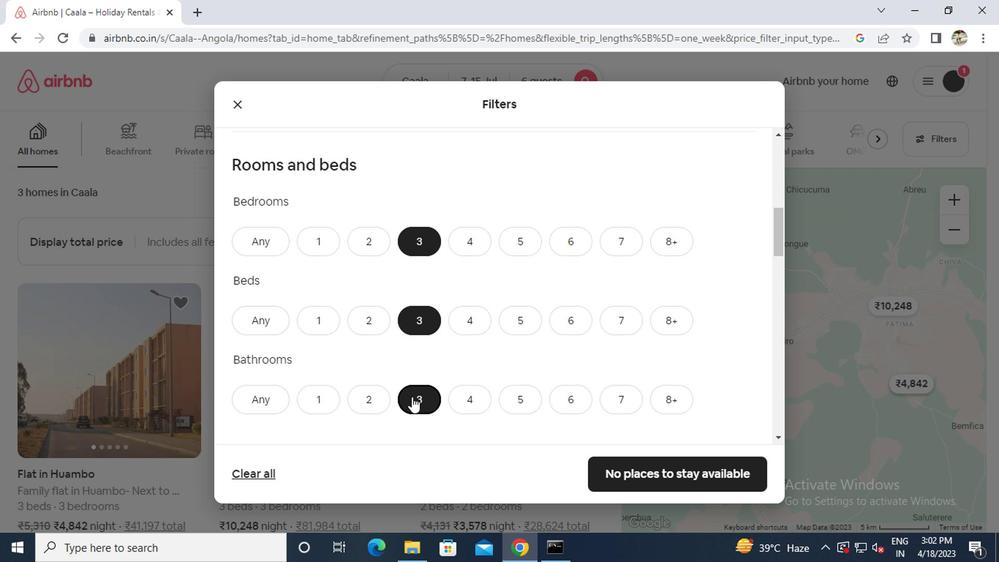 
Action: Mouse scrolled (409, 394) with delta (0, -1)
Screenshot: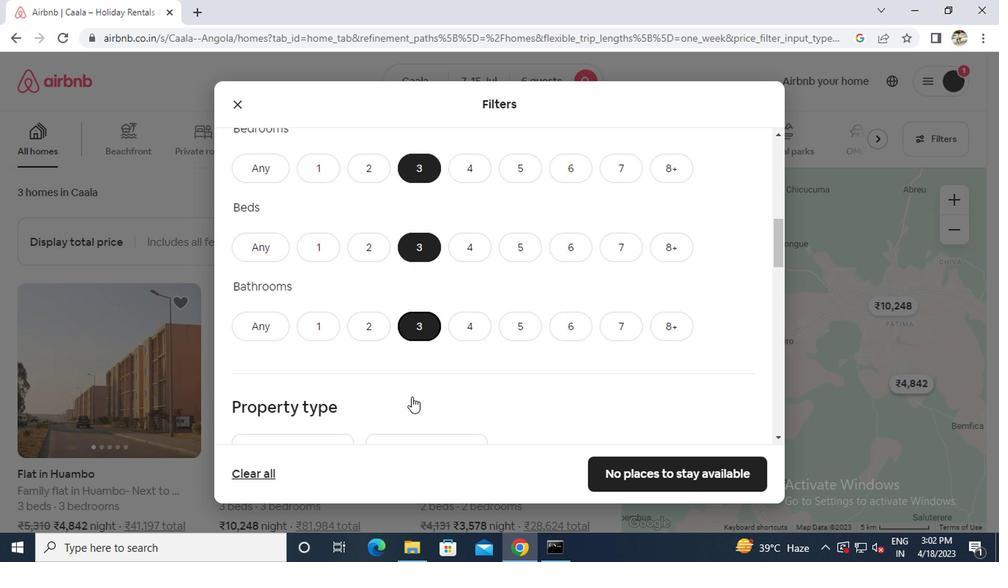 
Action: Mouse scrolled (409, 394) with delta (0, -1)
Screenshot: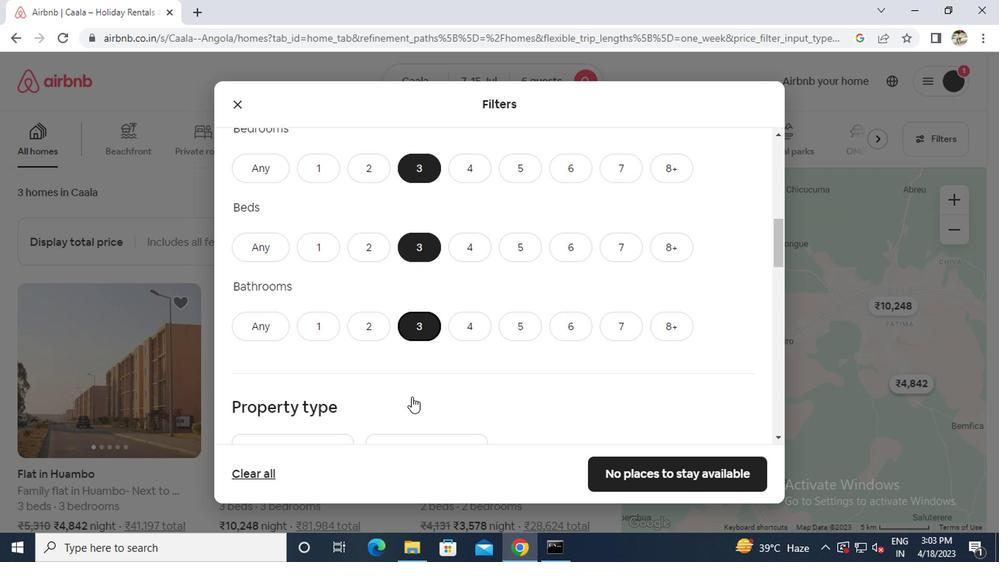 
Action: Mouse scrolled (409, 394) with delta (0, -1)
Screenshot: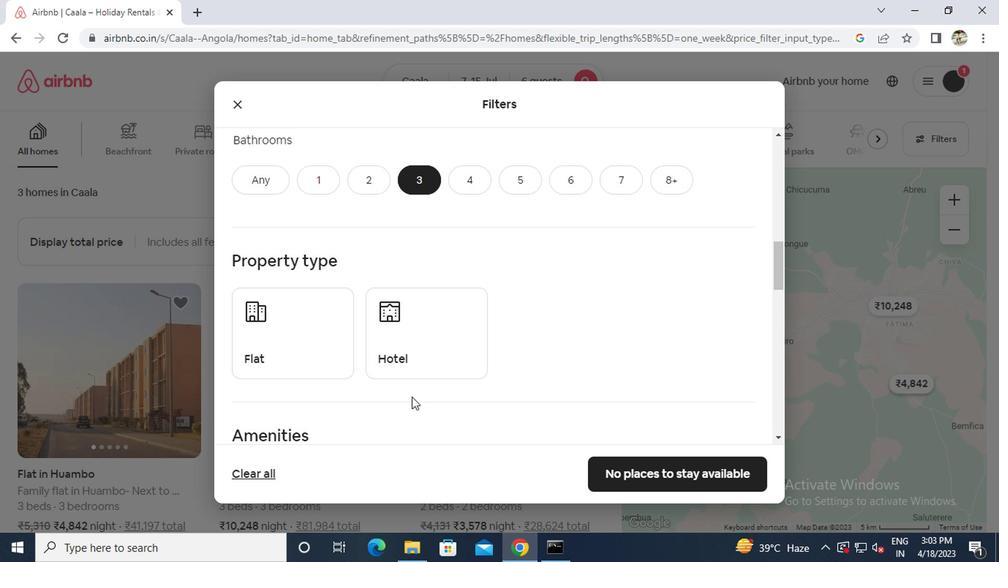 
Action: Mouse scrolled (409, 394) with delta (0, -1)
Screenshot: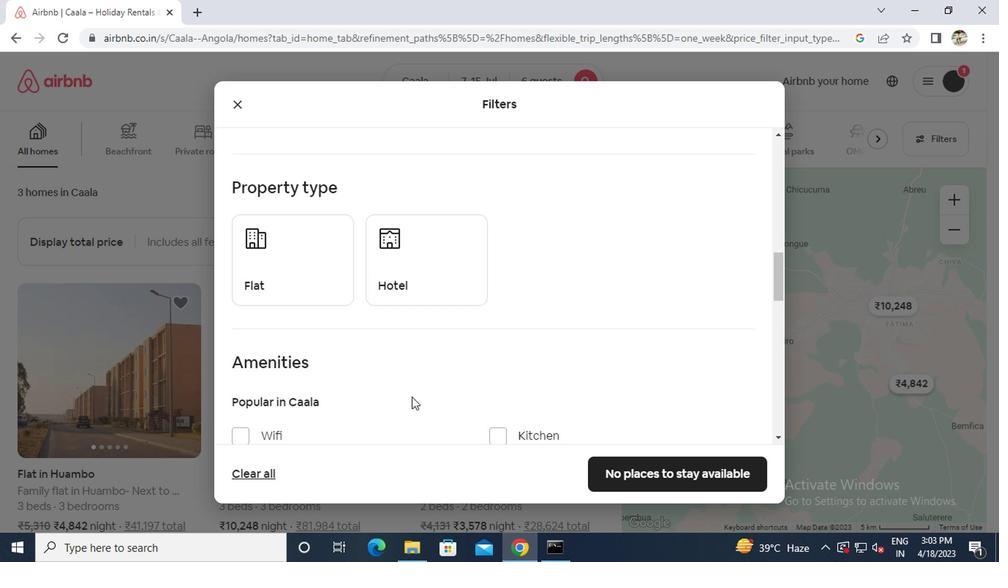 
Action: Mouse moved to (357, 390)
Screenshot: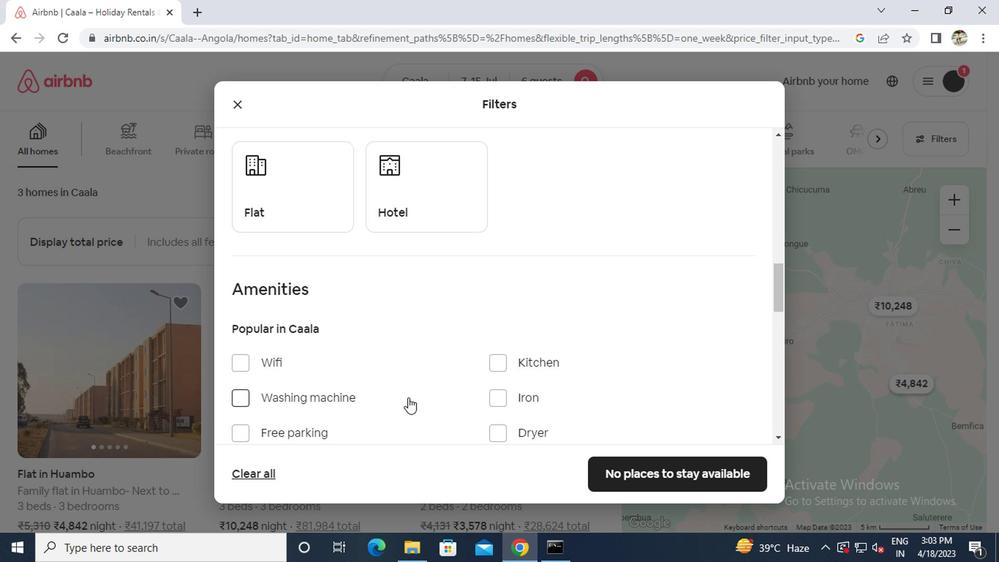 
Action: Mouse scrolled (357, 389) with delta (0, -1)
Screenshot: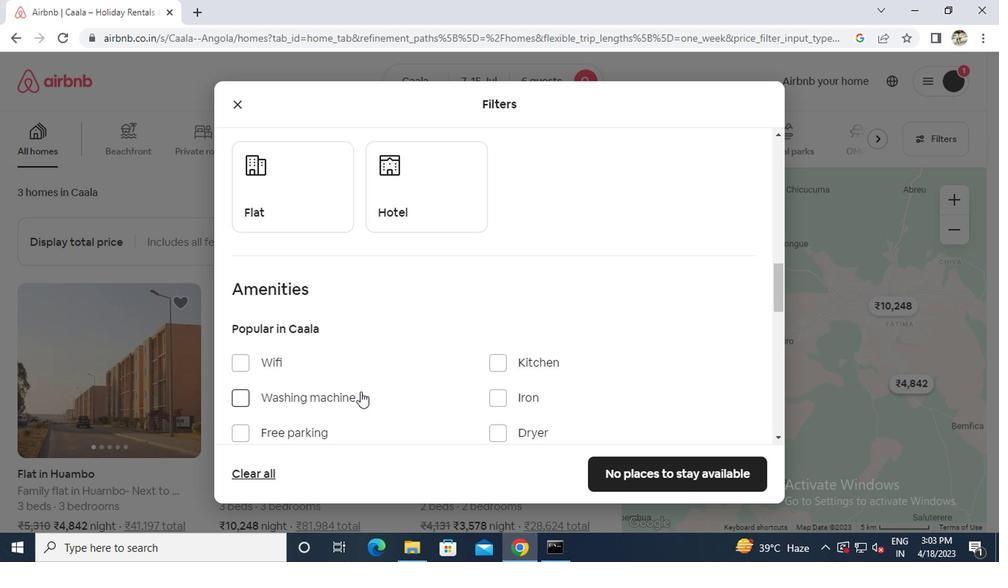 
Action: Mouse moved to (255, 391)
Screenshot: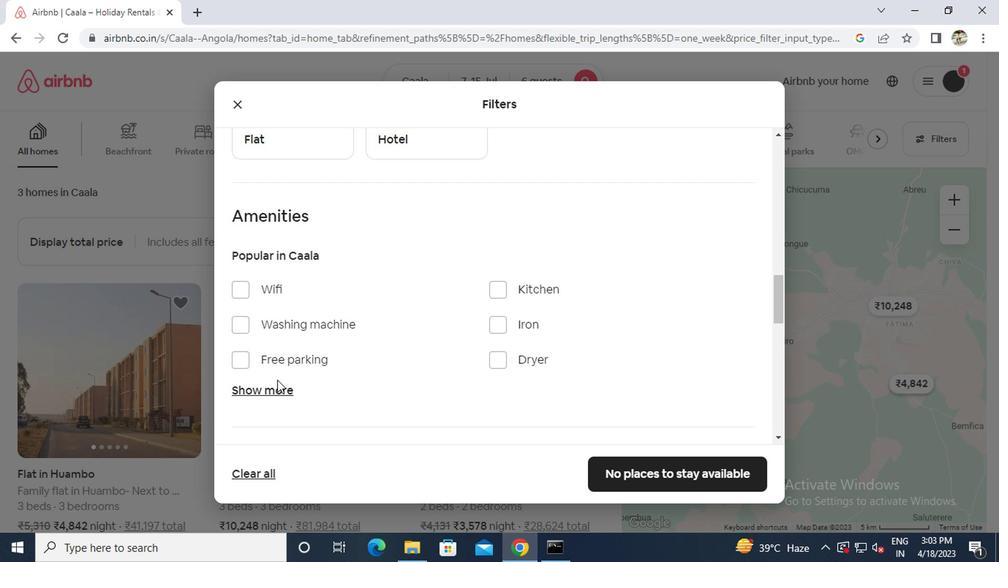 
Action: Mouse pressed left at (255, 391)
Screenshot: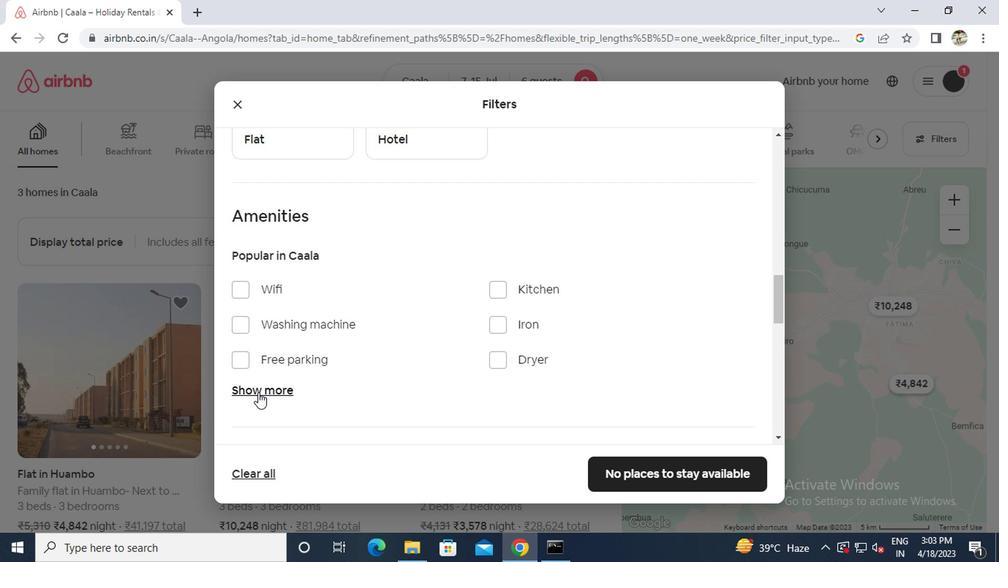 
Action: Mouse moved to (310, 405)
Screenshot: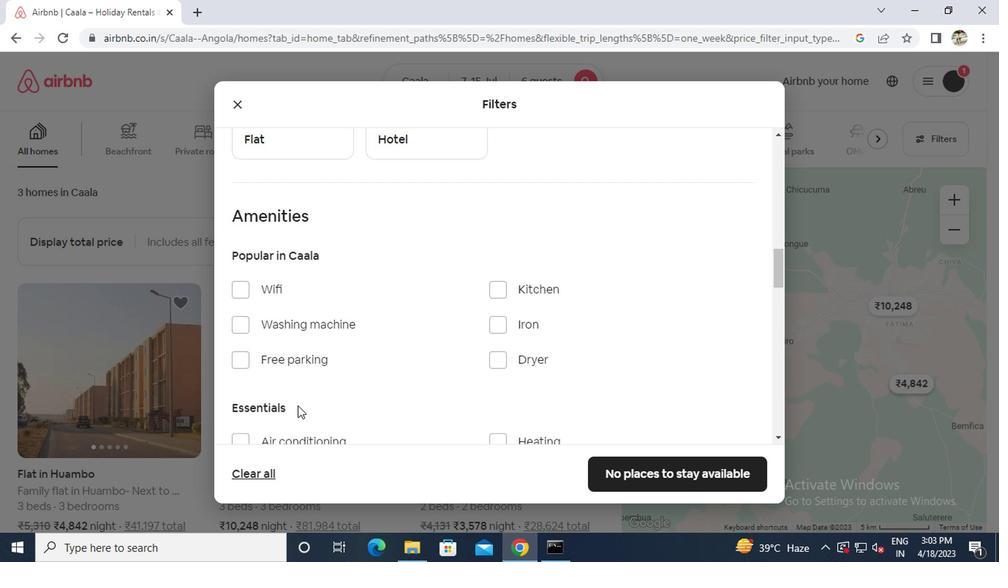 
Action: Mouse scrolled (310, 404) with delta (0, -1)
Screenshot: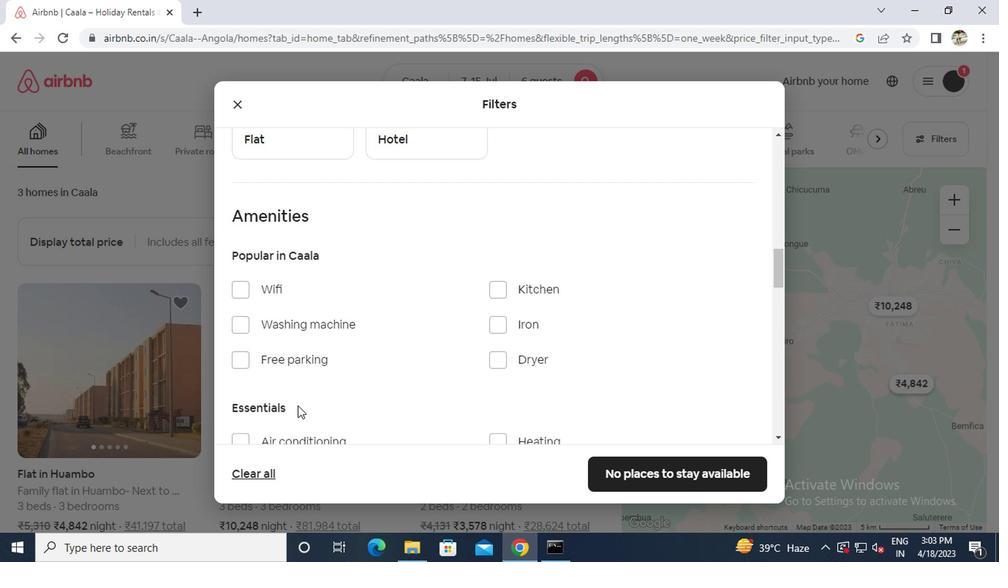 
Action: Mouse moved to (283, 365)
Screenshot: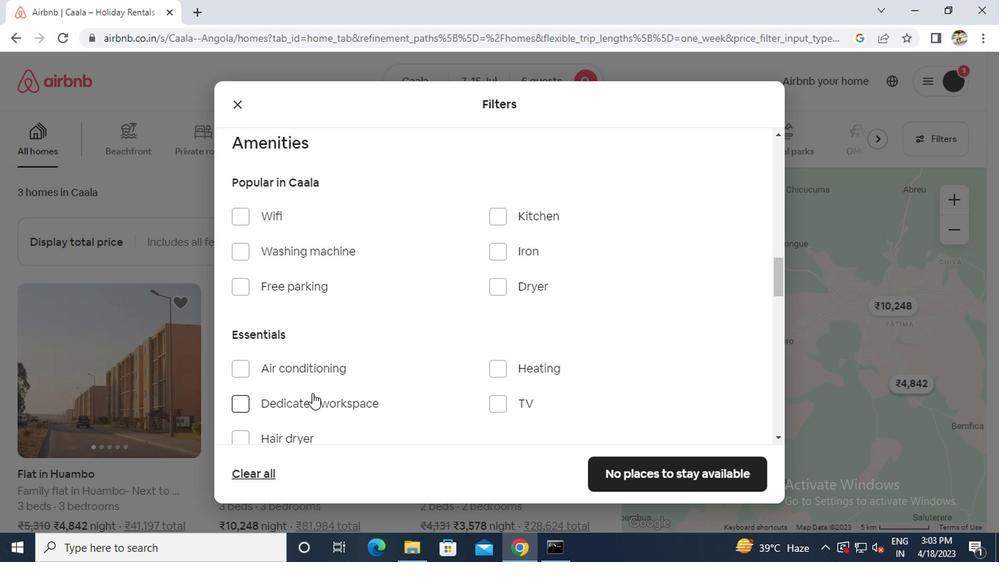 
Action: Mouse pressed left at (283, 365)
Screenshot: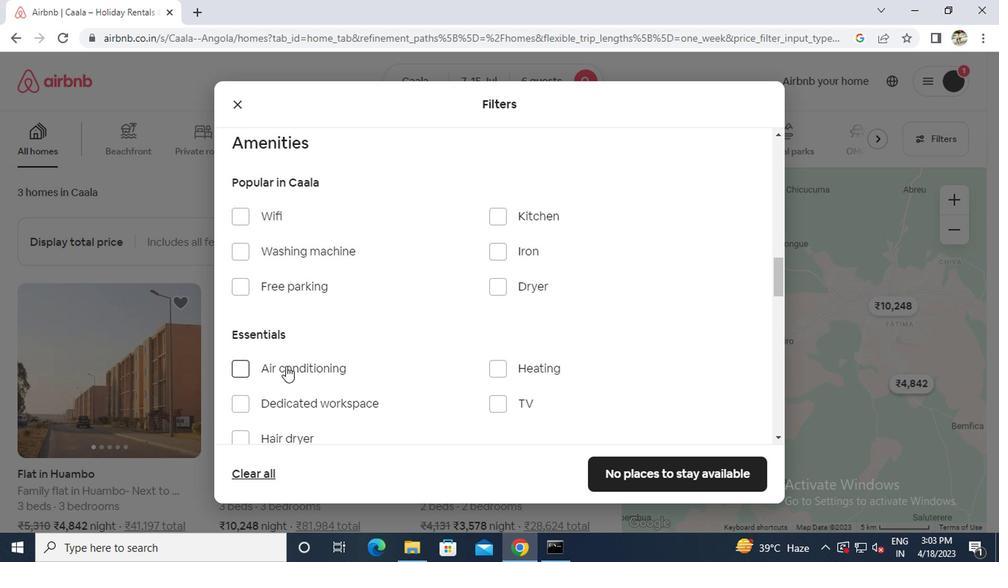 
Action: Mouse scrolled (283, 364) with delta (0, 0)
Screenshot: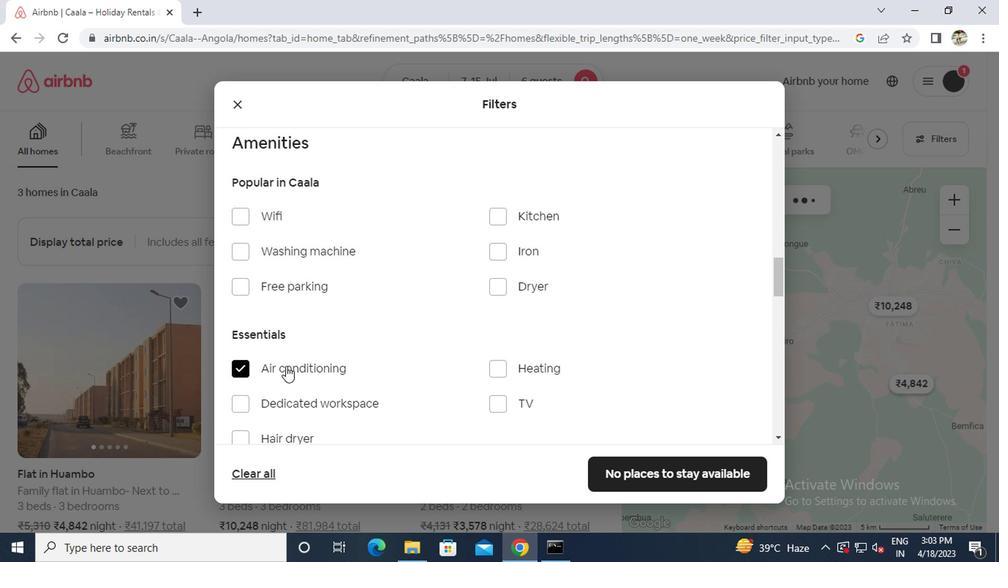 
Action: Mouse scrolled (283, 364) with delta (0, 0)
Screenshot: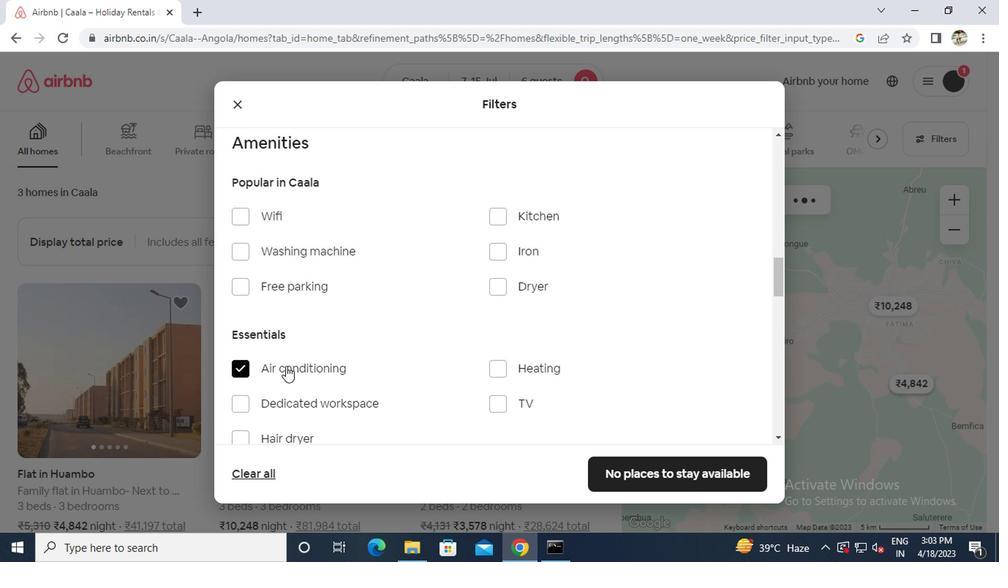 
Action: Mouse scrolled (283, 364) with delta (0, 0)
Screenshot: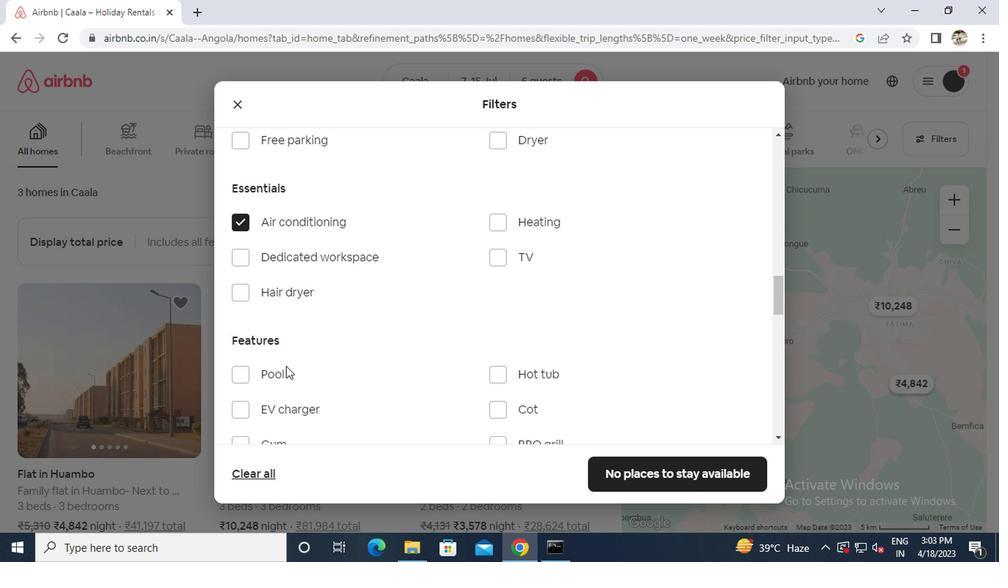 
Action: Mouse moved to (498, 370)
Screenshot: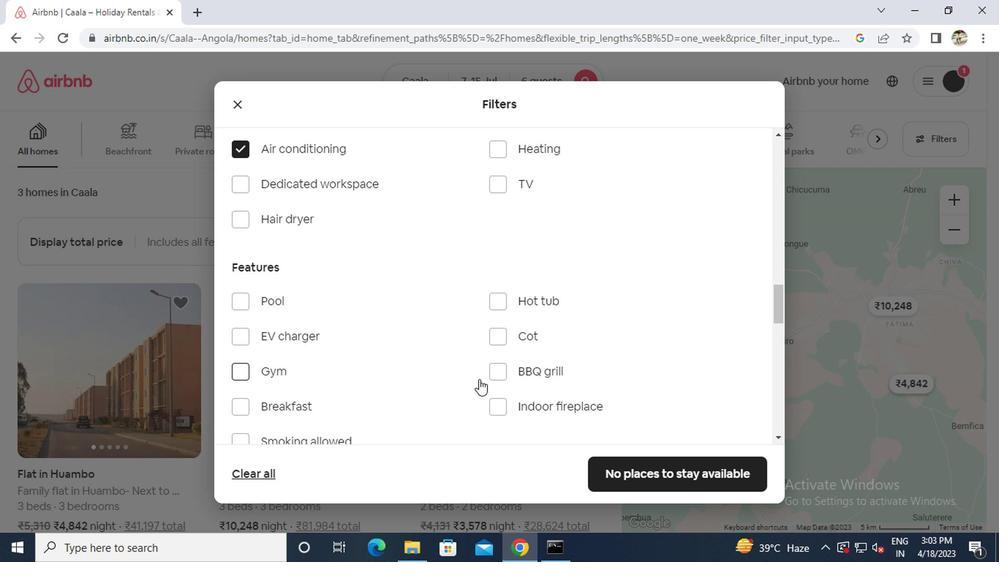 
Action: Mouse pressed left at (498, 370)
Screenshot: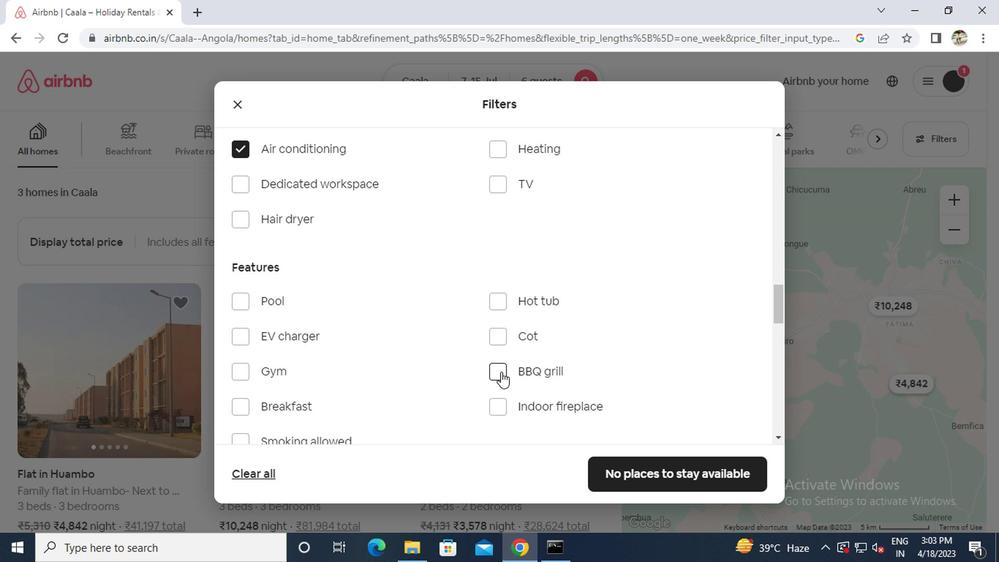 
Action: Mouse scrolled (498, 370) with delta (0, 0)
Screenshot: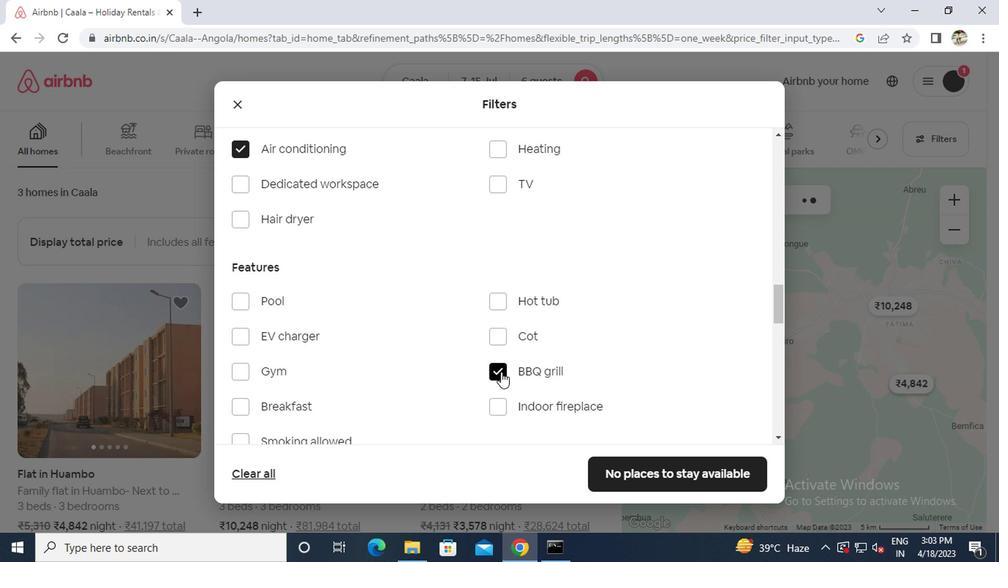 
Action: Mouse scrolled (498, 370) with delta (0, 0)
Screenshot: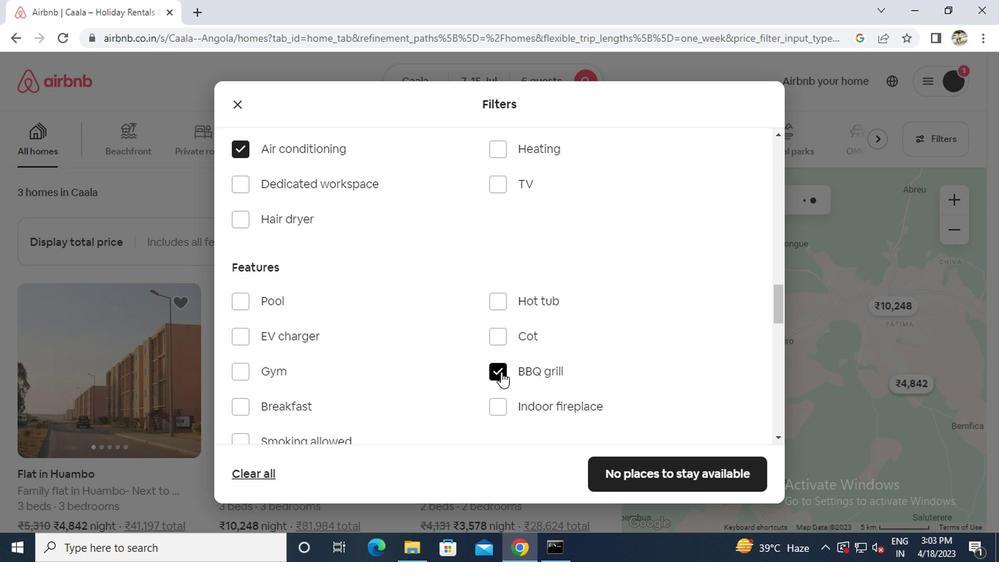 
Action: Mouse moved to (247, 302)
Screenshot: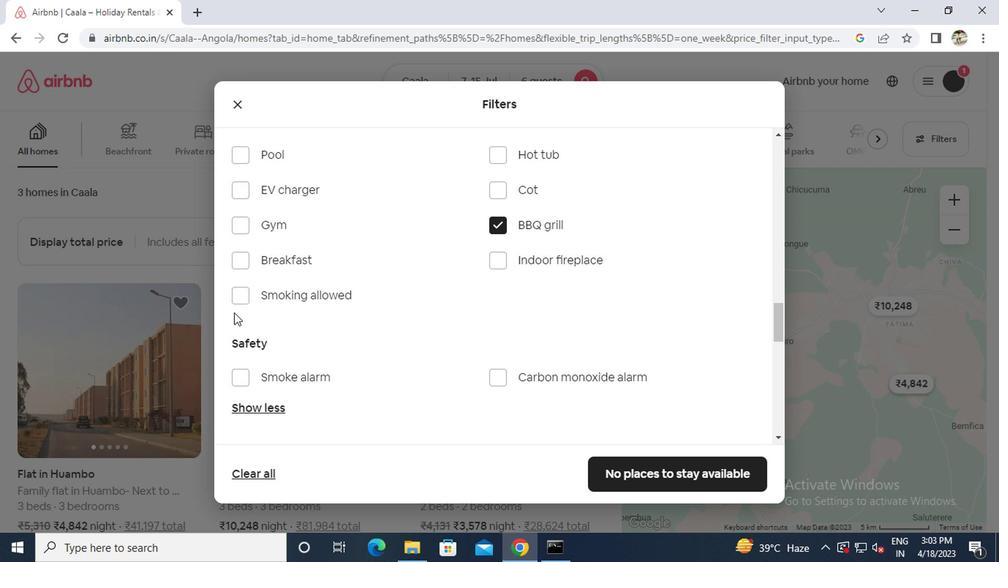 
Action: Mouse pressed left at (247, 302)
Screenshot: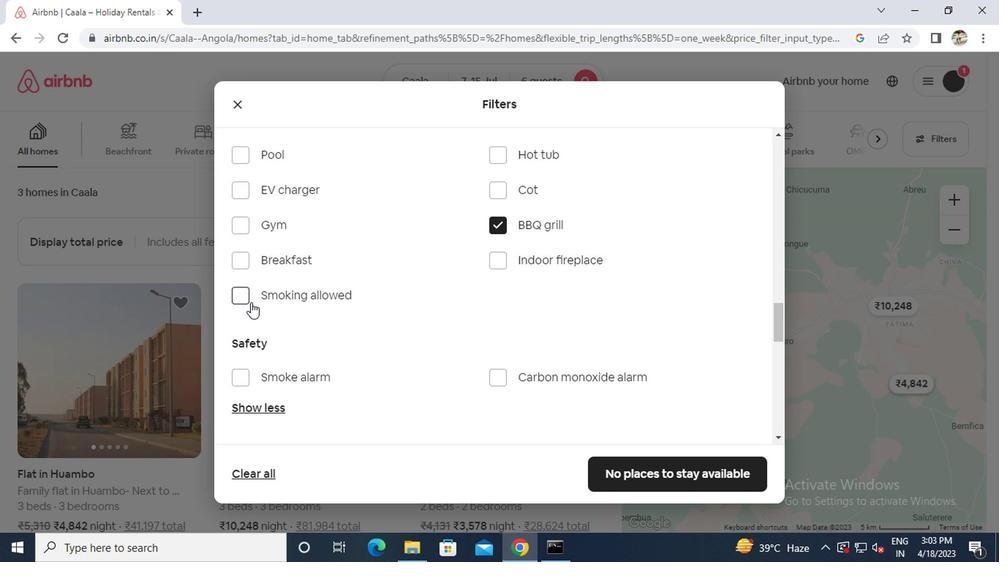 
Action: Mouse moved to (578, 337)
Screenshot: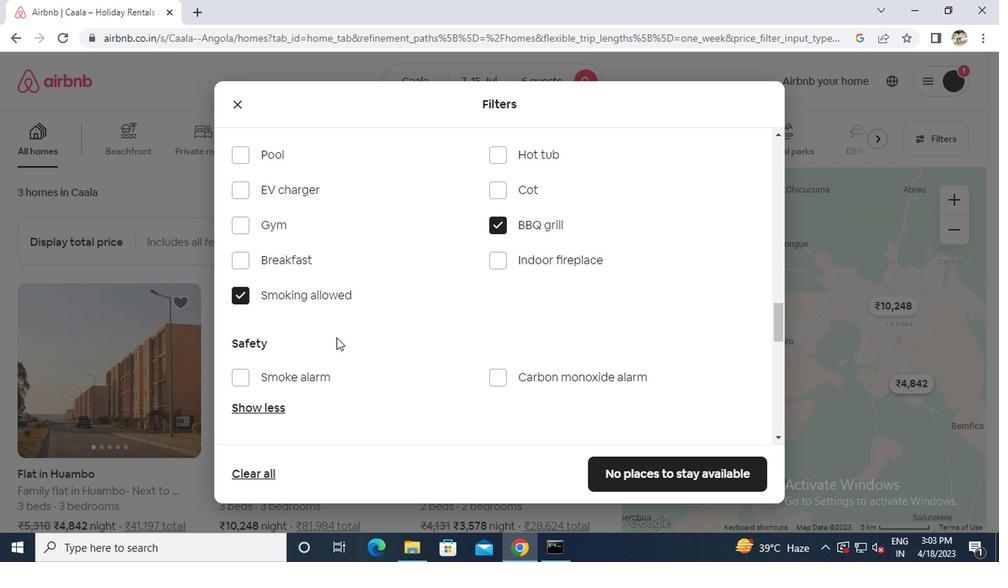 
Action: Mouse scrolled (578, 336) with delta (0, 0)
Screenshot: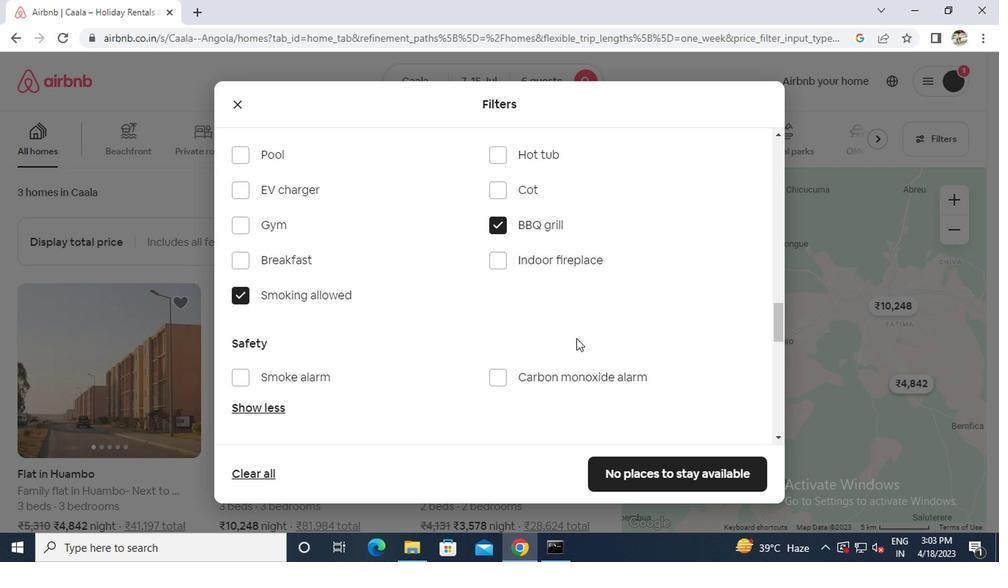 
Action: Mouse scrolled (578, 336) with delta (0, 0)
Screenshot: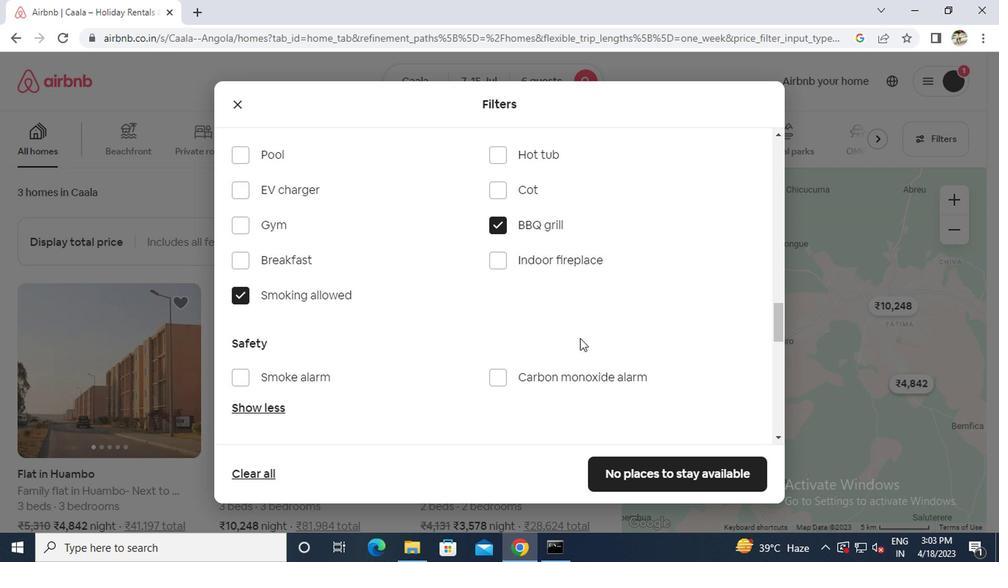 
Action: Mouse scrolled (578, 336) with delta (0, 0)
Screenshot: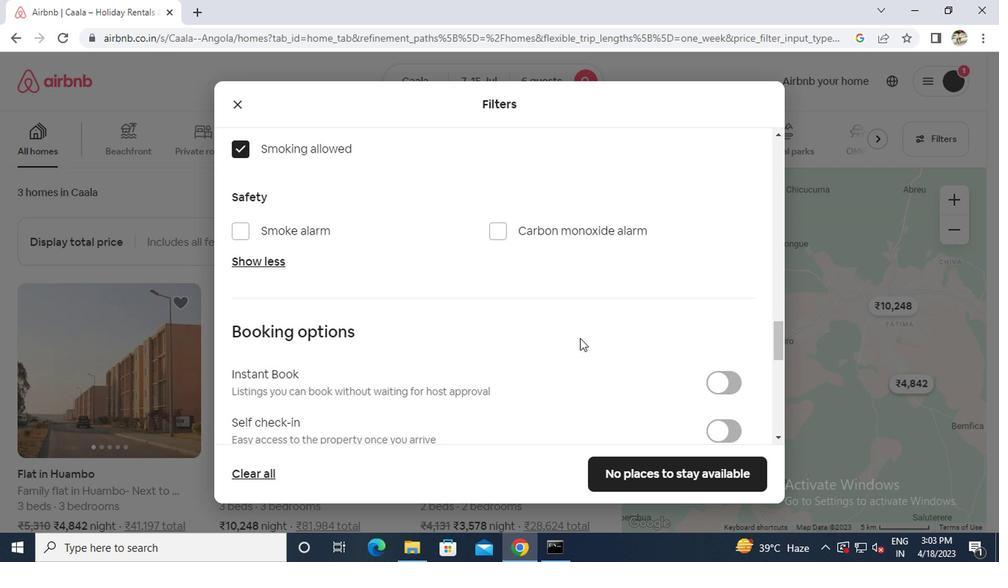 
Action: Mouse scrolled (578, 336) with delta (0, 0)
Screenshot: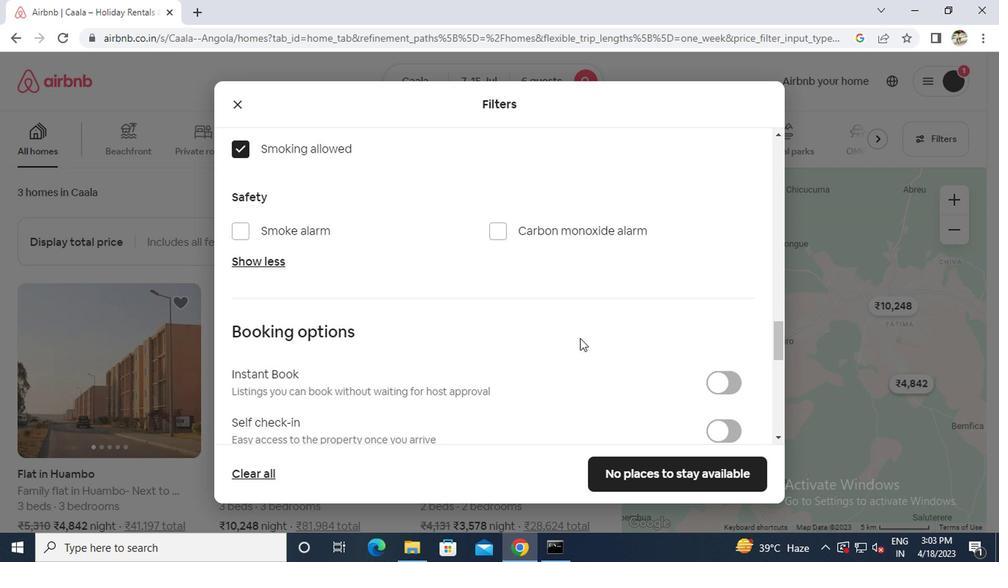 
Action: Mouse moved to (706, 283)
Screenshot: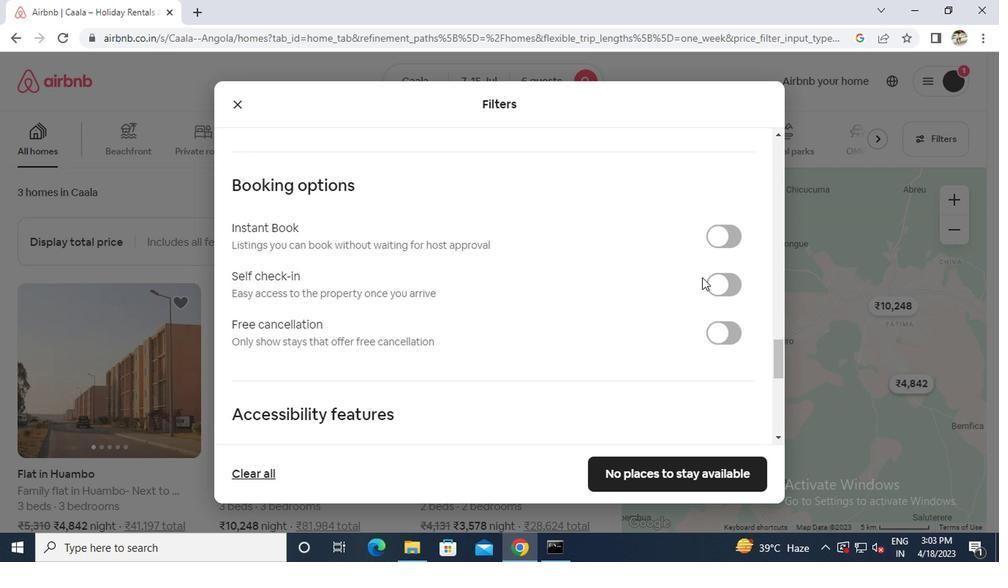 
Action: Mouse pressed left at (706, 283)
Screenshot: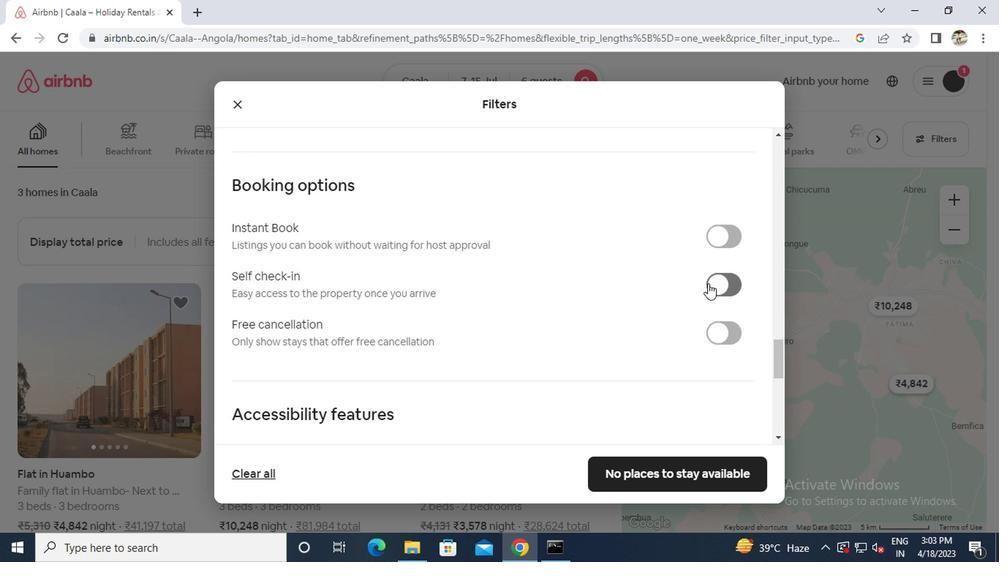 
Action: Mouse moved to (538, 322)
Screenshot: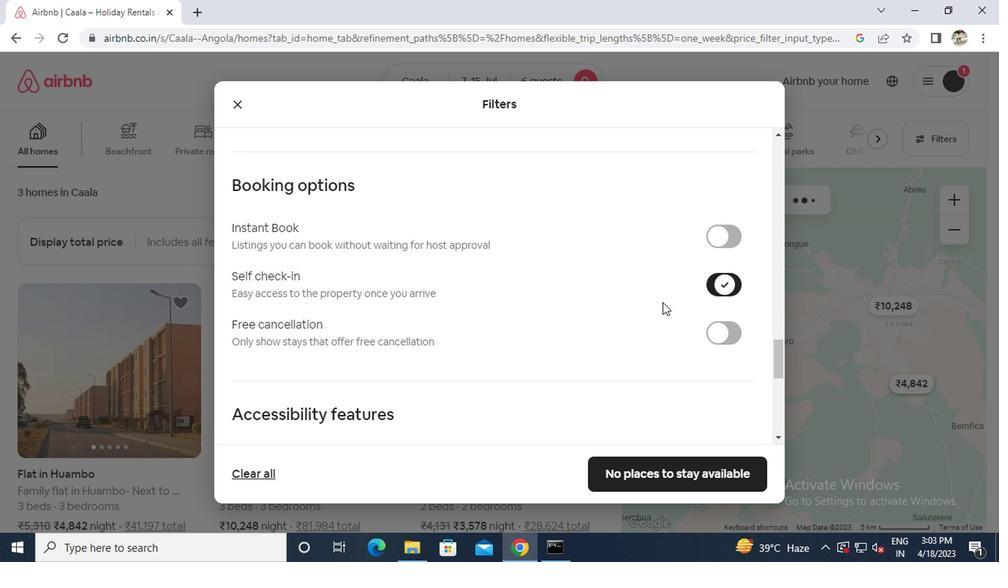 
Action: Mouse scrolled (538, 322) with delta (0, 0)
Screenshot: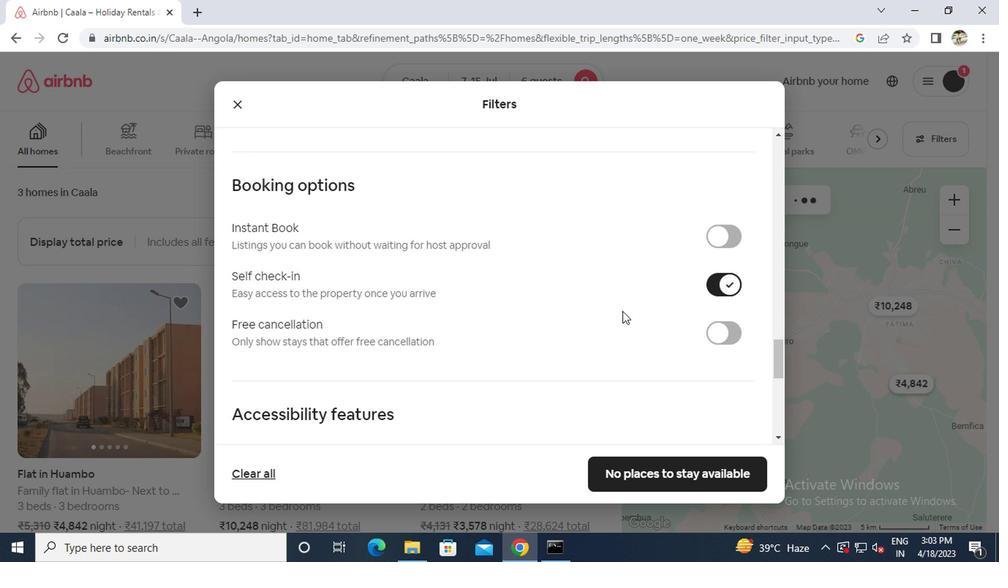 
Action: Mouse scrolled (538, 322) with delta (0, 0)
Screenshot: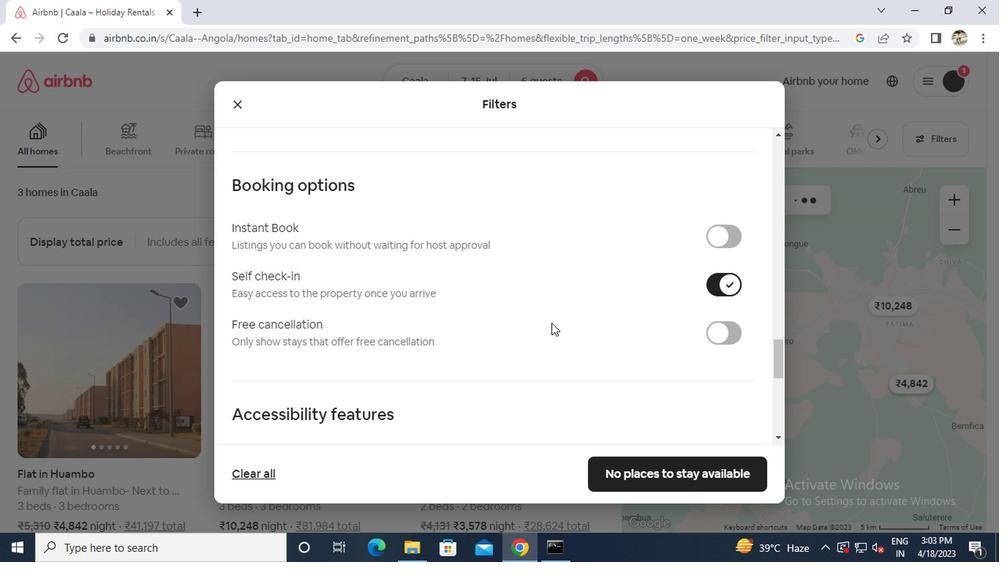 
Action: Mouse scrolled (538, 322) with delta (0, 0)
Screenshot: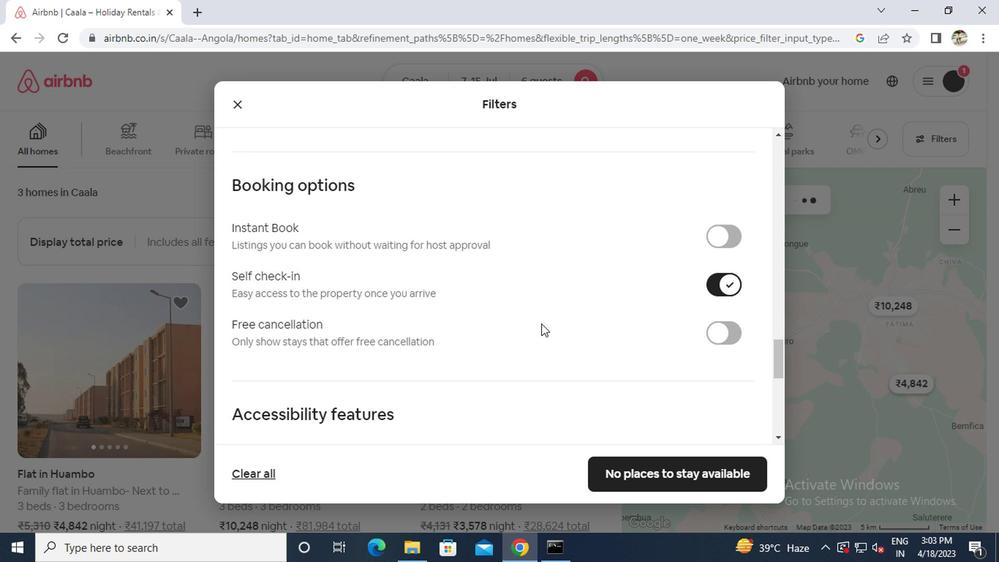
Action: Mouse scrolled (538, 322) with delta (0, 0)
Screenshot: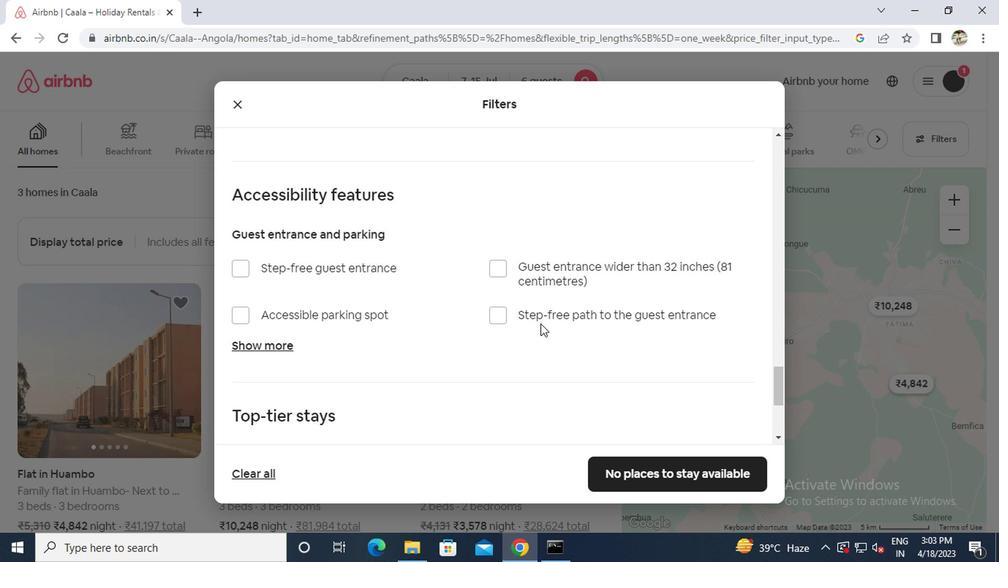 
Action: Mouse scrolled (538, 322) with delta (0, 0)
Screenshot: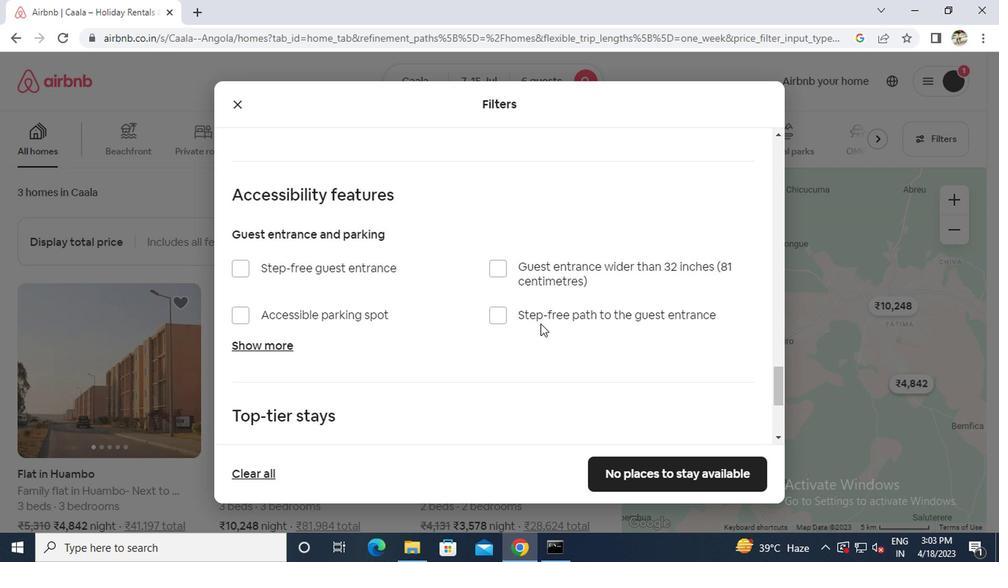 
Action: Mouse scrolled (538, 322) with delta (0, 0)
Screenshot: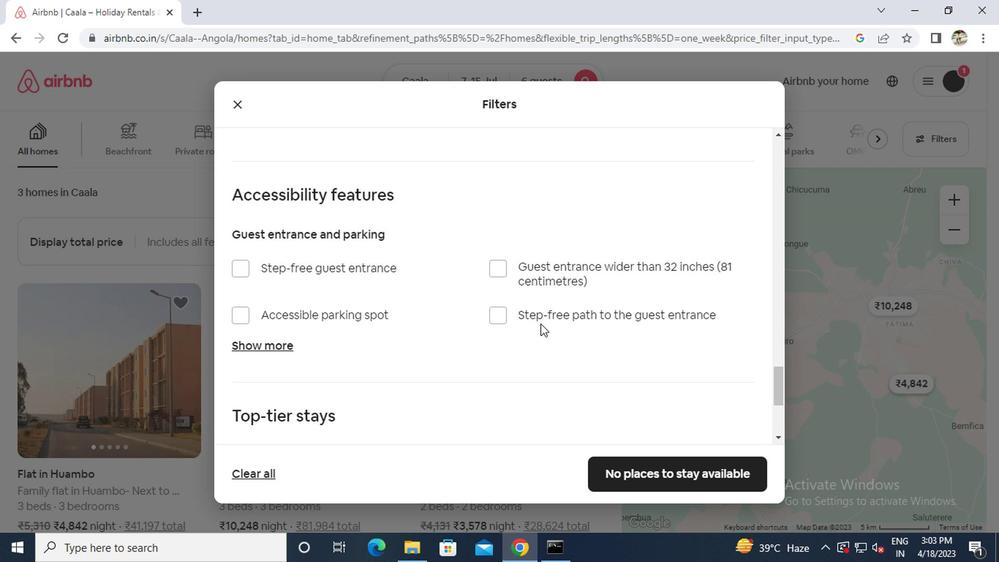 
Action: Mouse moved to (560, 401)
Screenshot: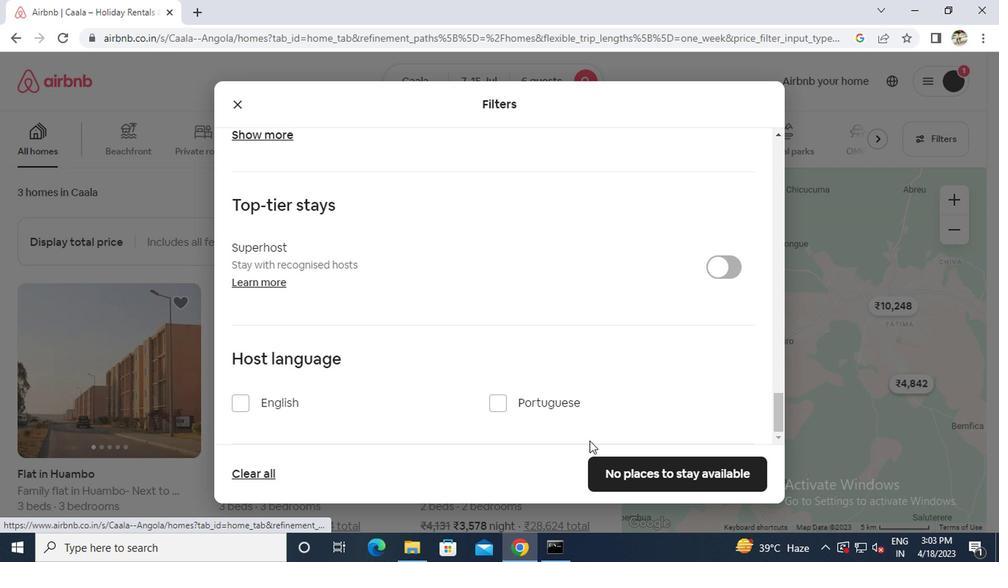 
Action: Mouse scrolled (560, 400) with delta (0, -1)
Screenshot: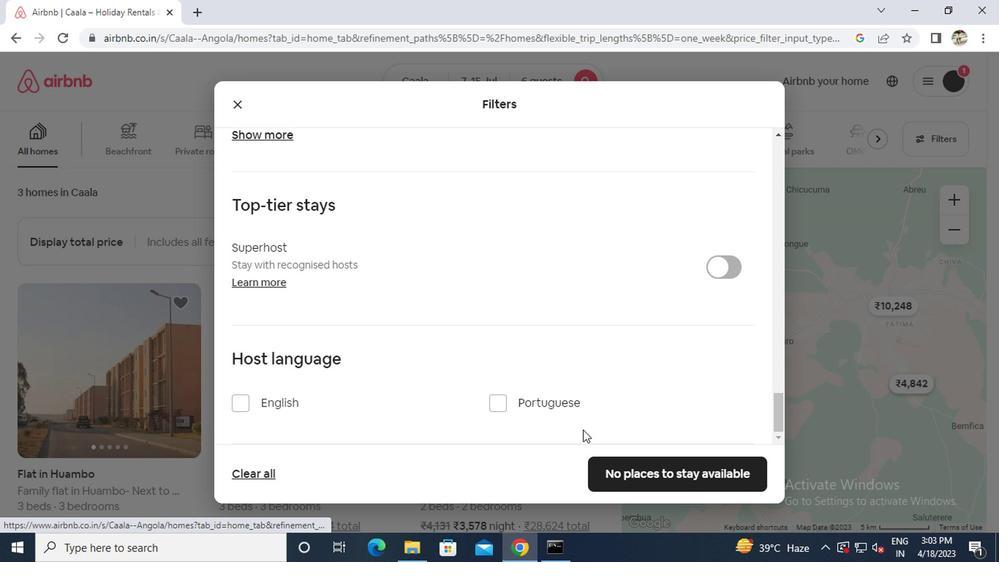 
Action: Mouse moved to (560, 401)
Screenshot: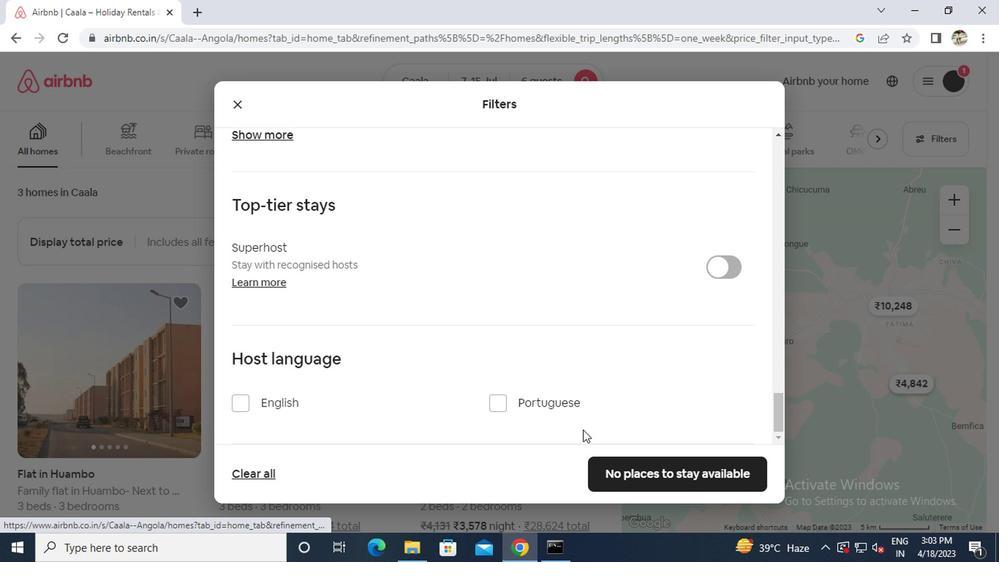 
Action: Mouse scrolled (560, 400) with delta (0, -1)
Screenshot: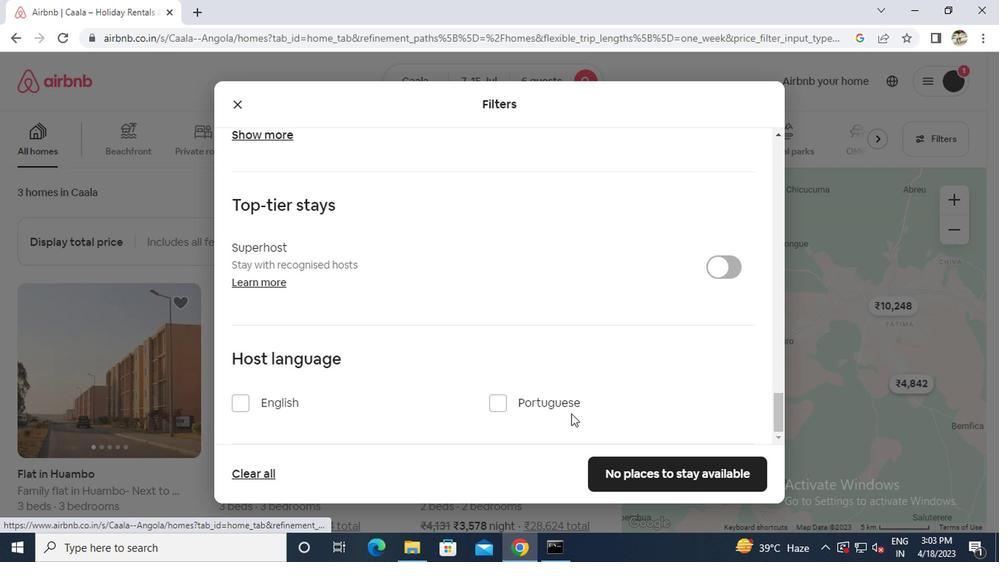 
Action: Mouse moved to (257, 396)
Screenshot: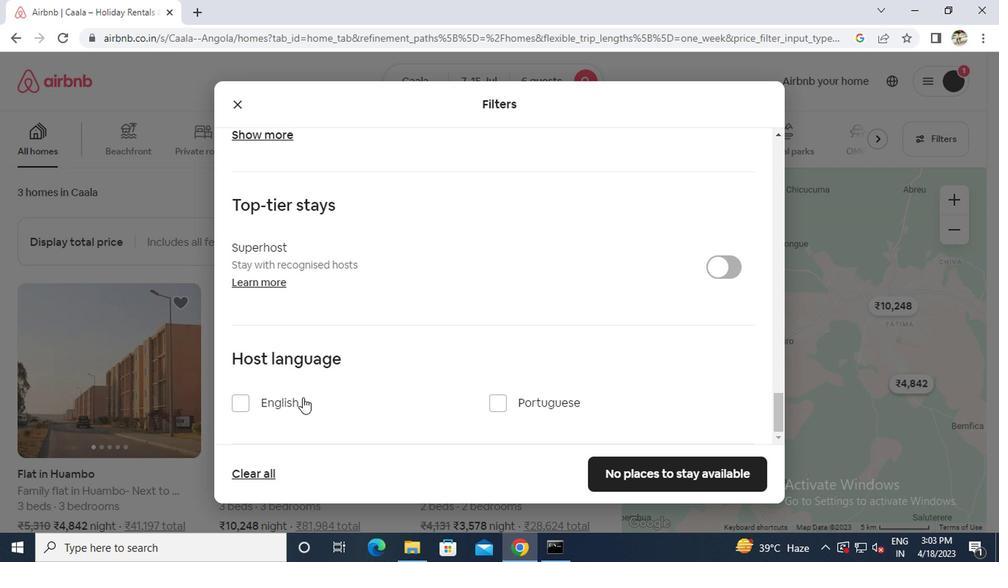 
Action: Mouse pressed left at (257, 396)
Screenshot: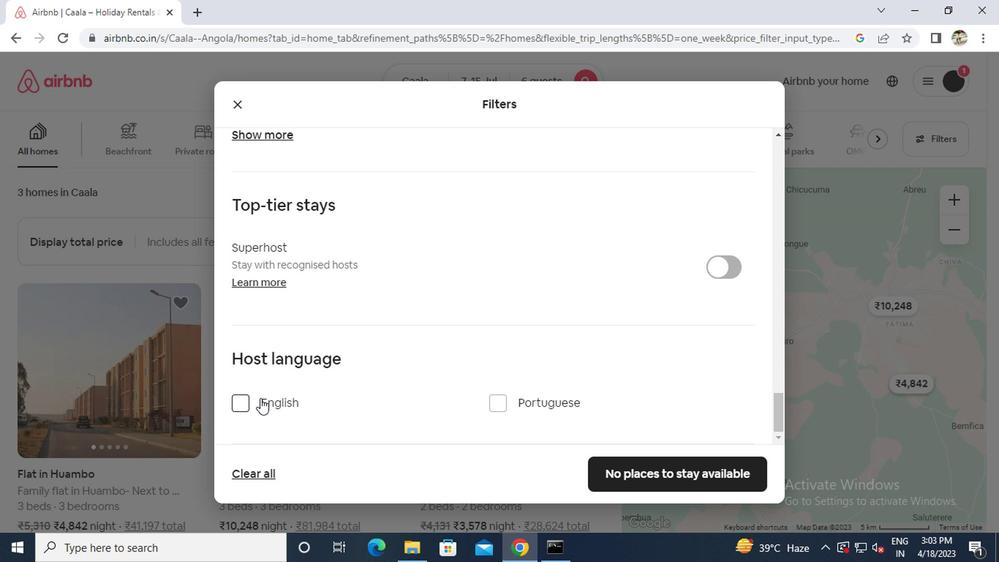 
Action: Mouse moved to (630, 482)
Screenshot: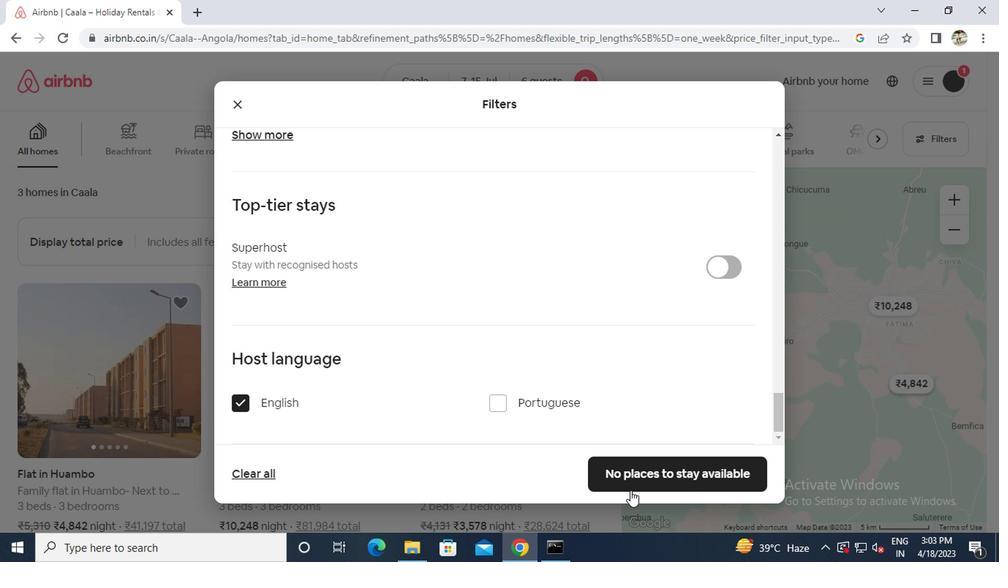 
Action: Mouse pressed left at (630, 482)
Screenshot: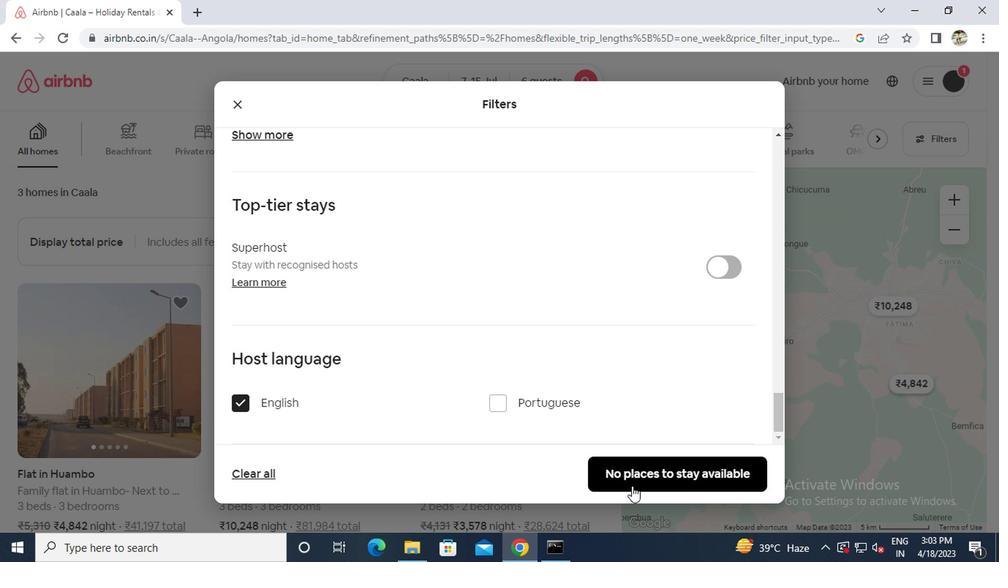 
